 Task: Find connections with filter location Jamūī with filter topic #homeofficewith filter profile language English with filter current company VMLY&R with filter school Department of Management Sciences (PUMBA), Savitribai Phule Pune University with filter industry Broadcast Media Production and Distribution with filter service category Video Production with filter keywords title Barista
Action: Mouse moved to (478, 62)
Screenshot: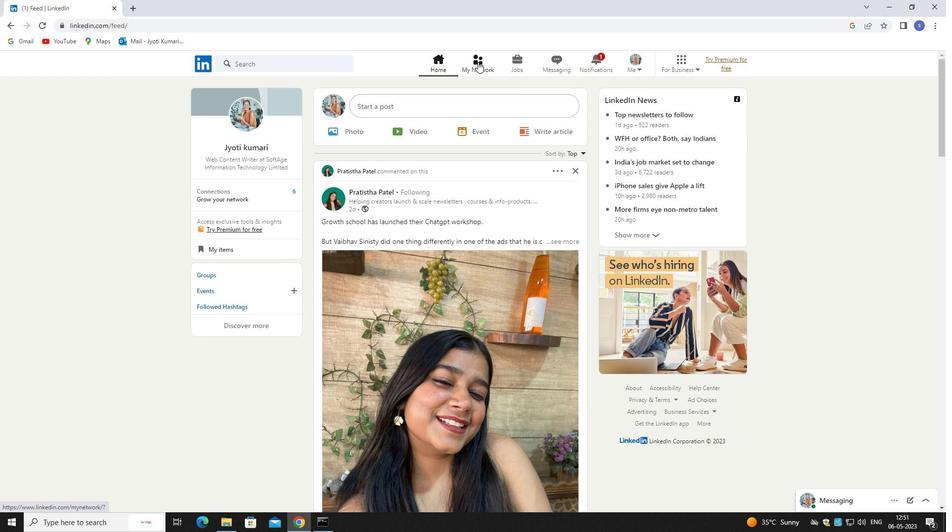 
Action: Mouse pressed left at (478, 62)
Screenshot: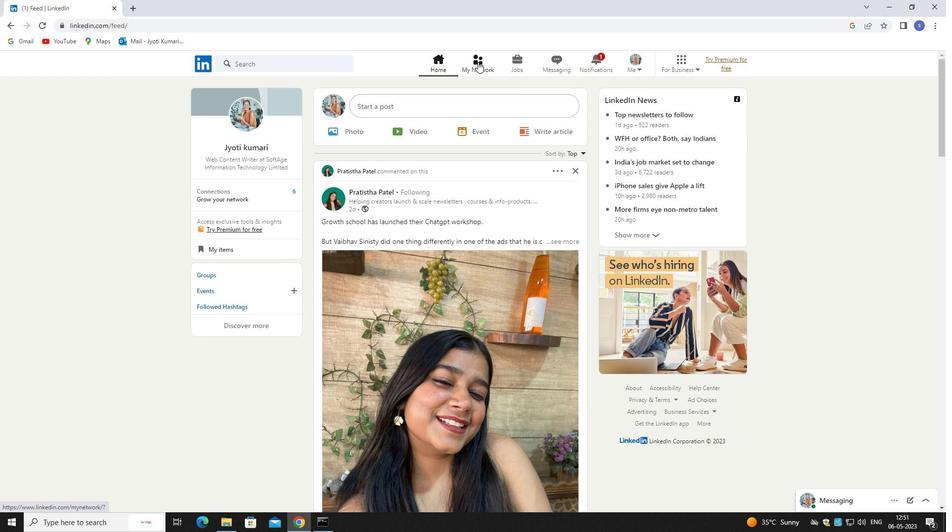 
Action: Mouse moved to (479, 61)
Screenshot: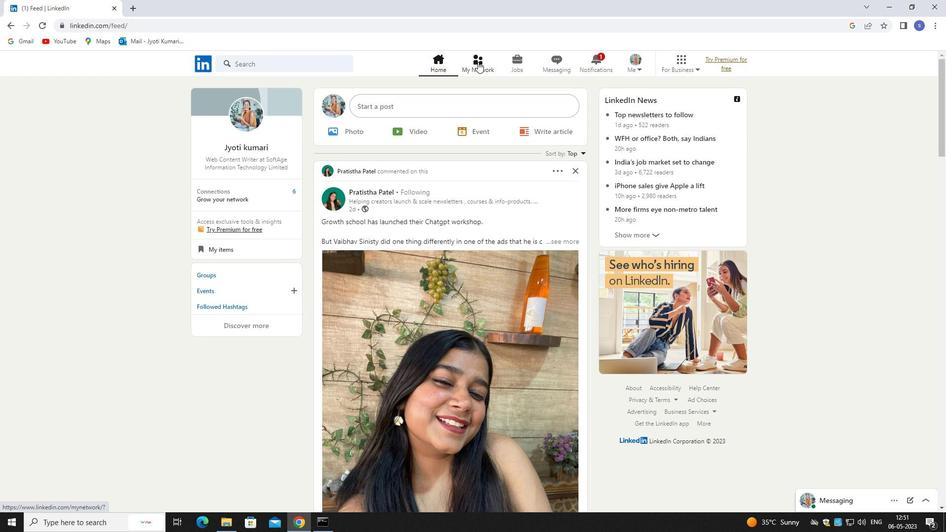 
Action: Mouse pressed left at (479, 61)
Screenshot: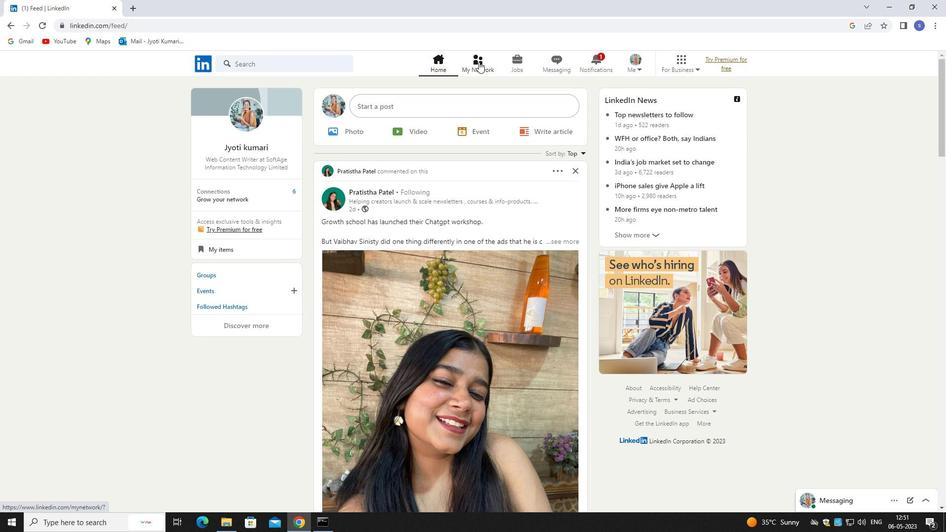 
Action: Mouse moved to (310, 111)
Screenshot: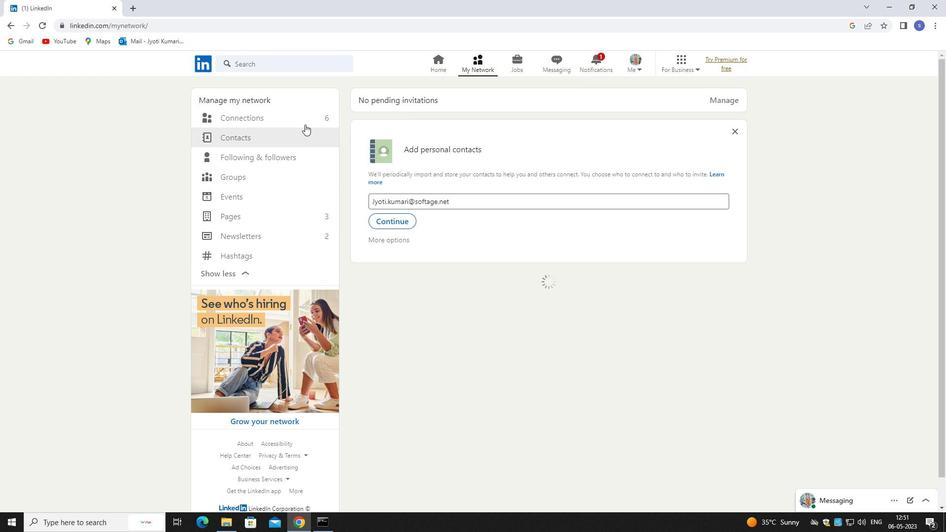 
Action: Mouse pressed left at (310, 111)
Screenshot: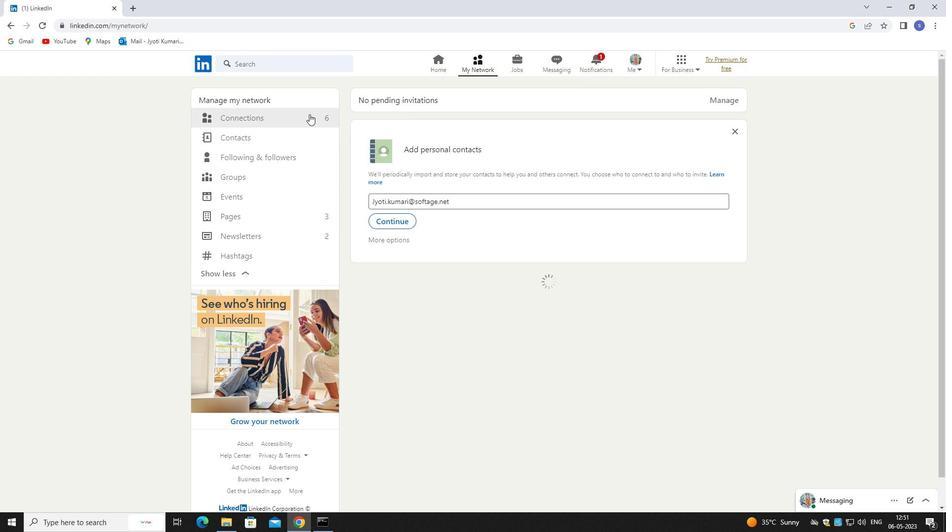 
Action: Mouse moved to (310, 111)
Screenshot: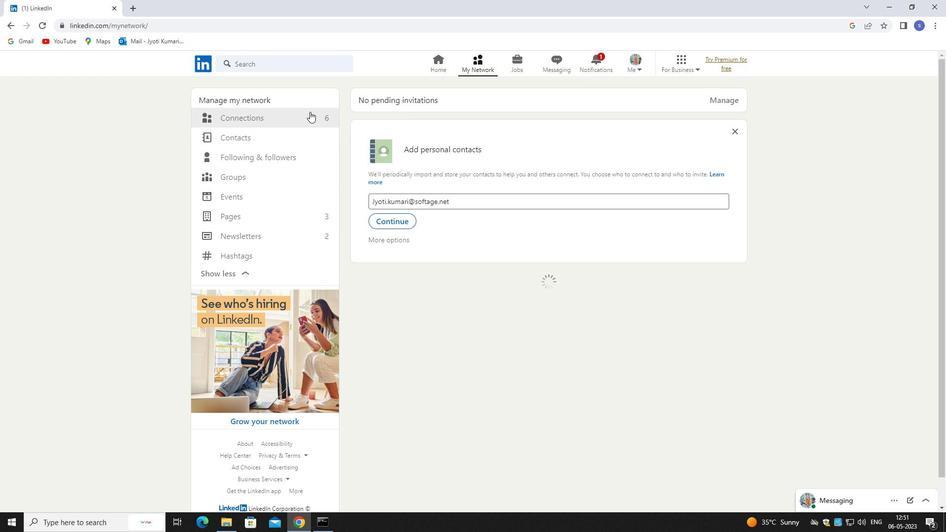 
Action: Mouse pressed left at (310, 111)
Screenshot: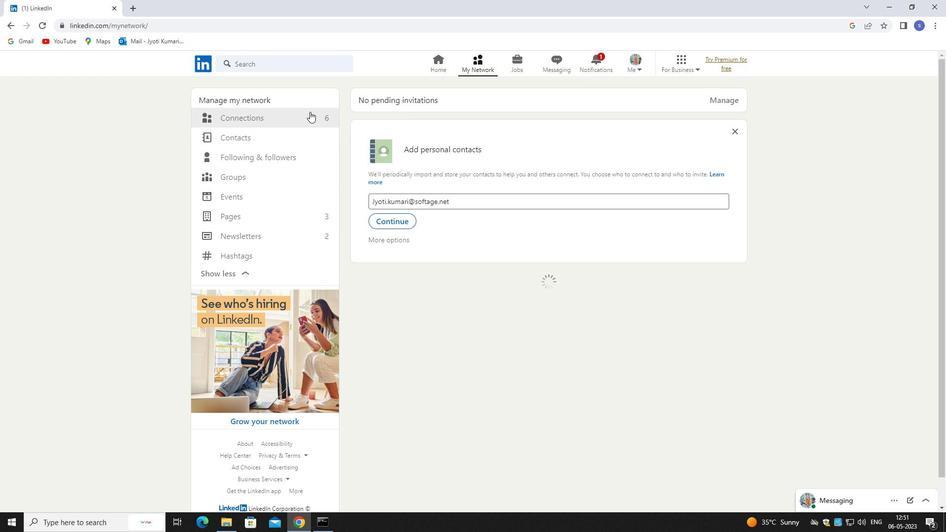 
Action: Mouse moved to (524, 118)
Screenshot: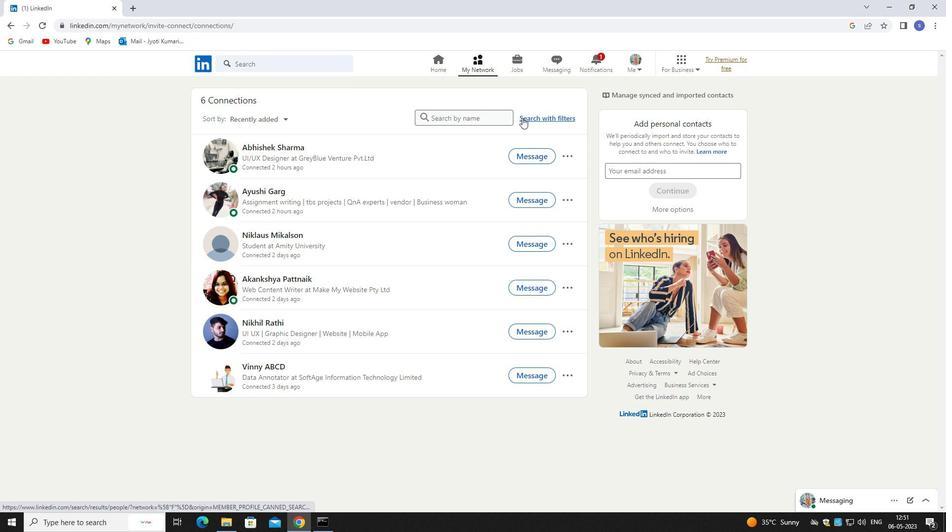 
Action: Mouse pressed left at (524, 118)
Screenshot: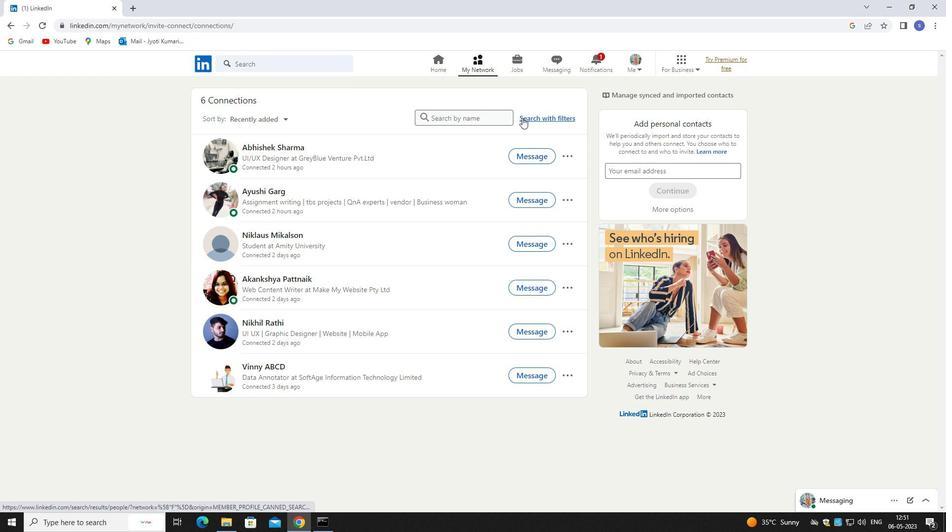 
Action: Mouse moved to (503, 90)
Screenshot: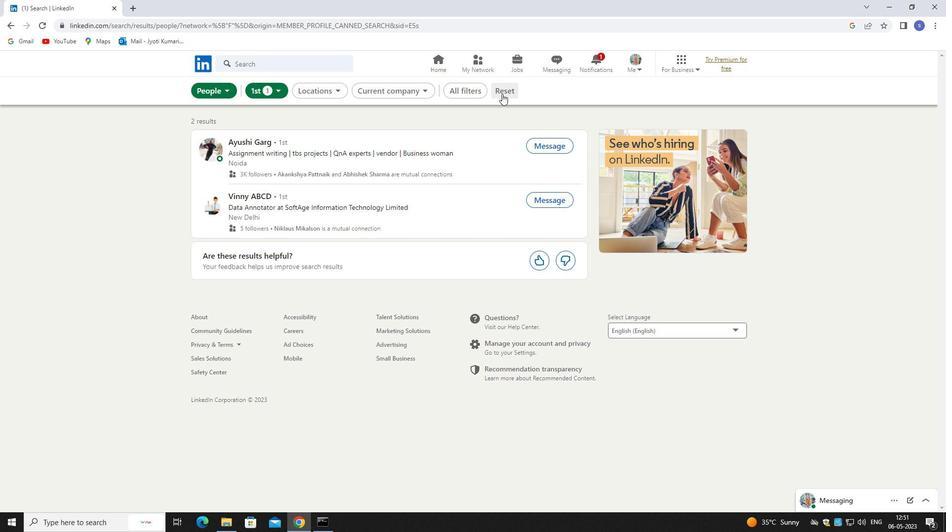 
Action: Mouse pressed left at (503, 90)
Screenshot: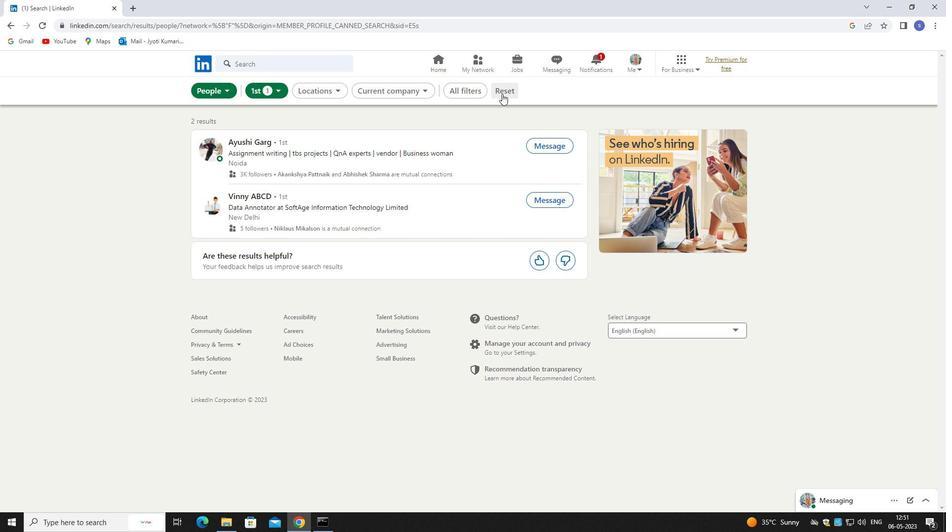 
Action: Mouse moved to (485, 92)
Screenshot: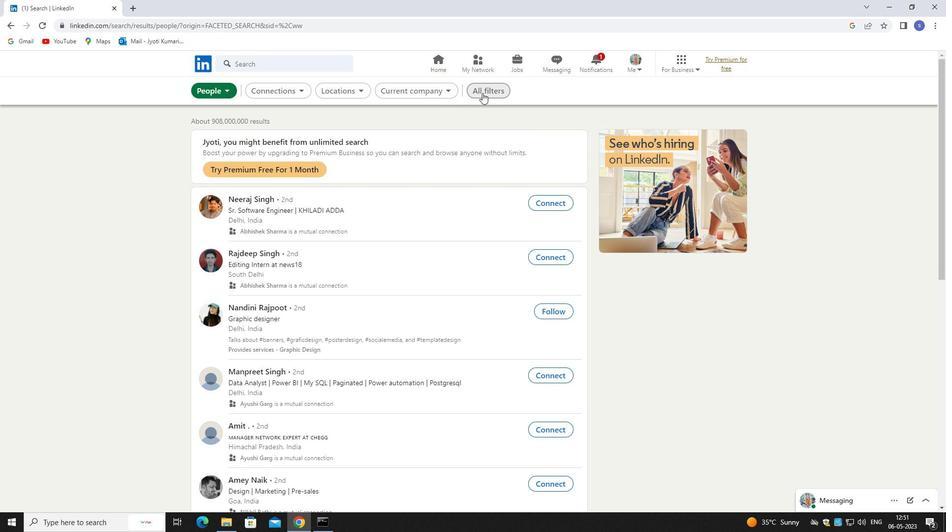 
Action: Mouse pressed left at (485, 92)
Screenshot: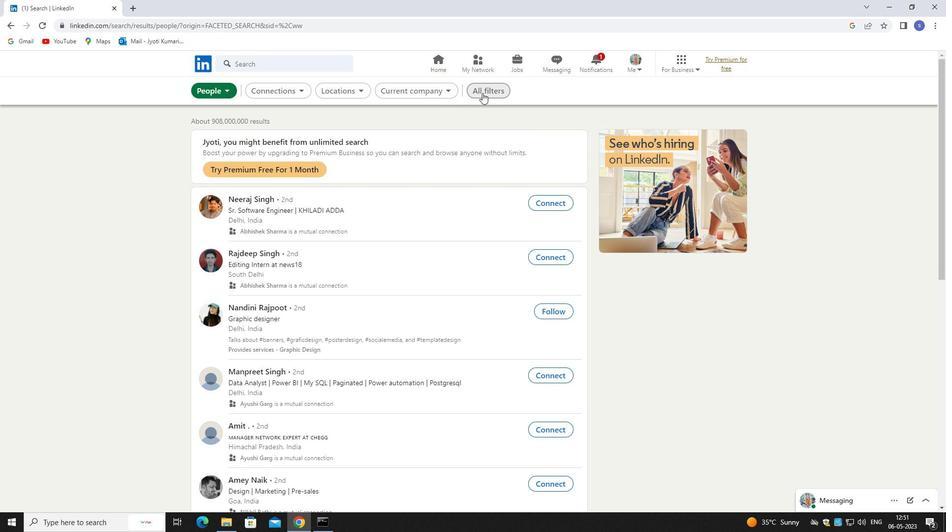 
Action: Mouse moved to (852, 383)
Screenshot: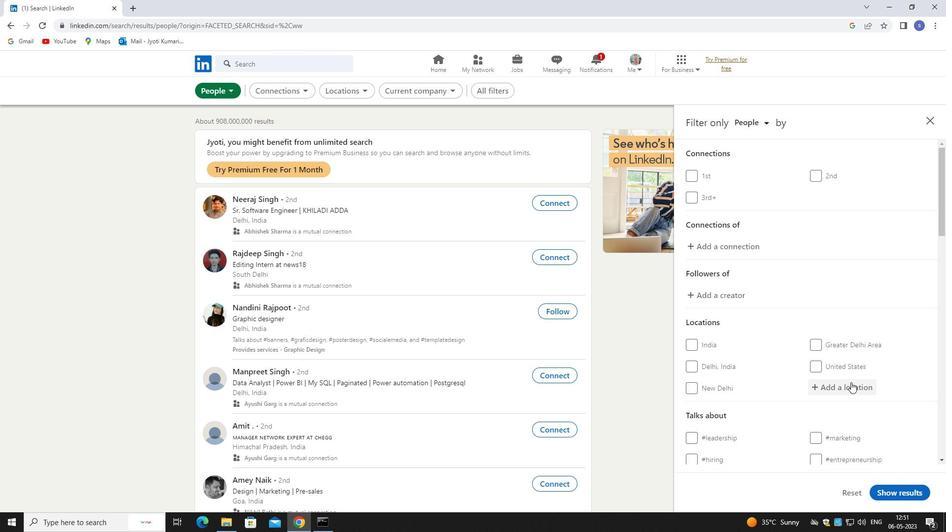 
Action: Mouse pressed left at (852, 383)
Screenshot: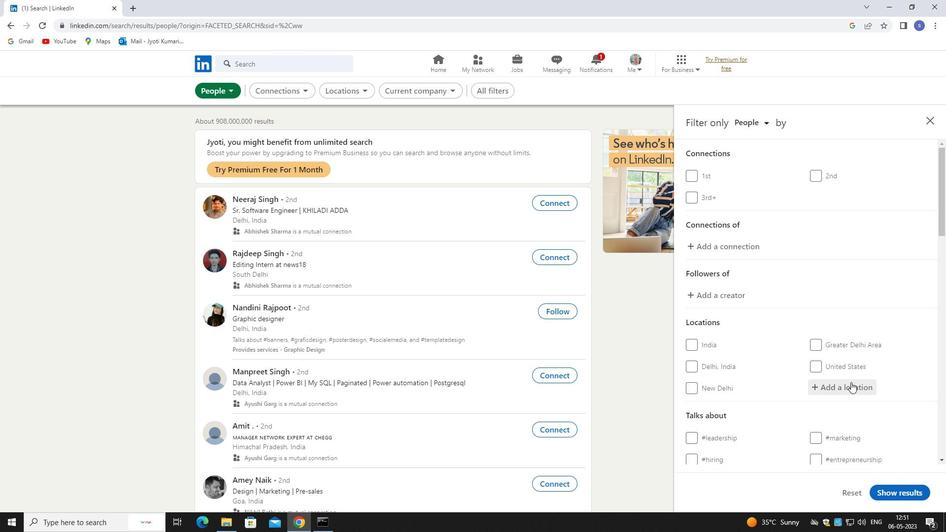 
Action: Mouse moved to (861, 388)
Screenshot: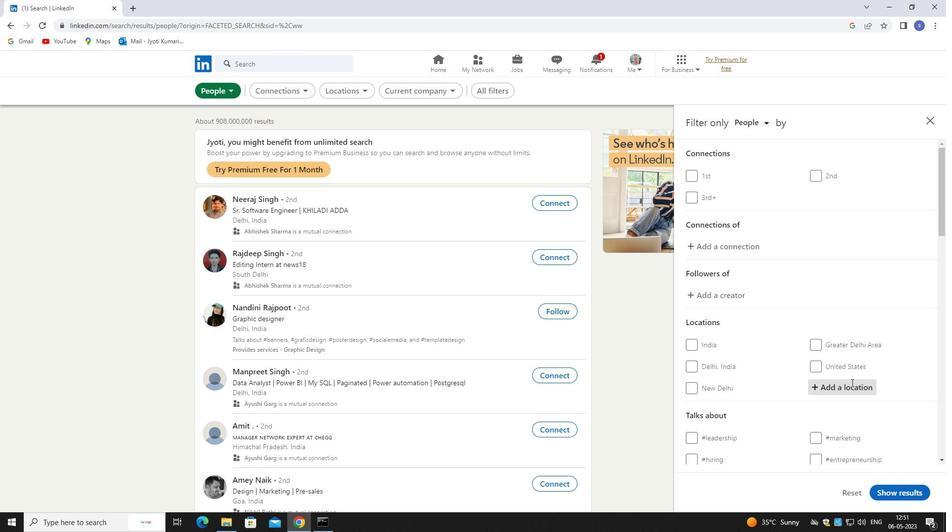
Action: Key pressed jammu
Screenshot: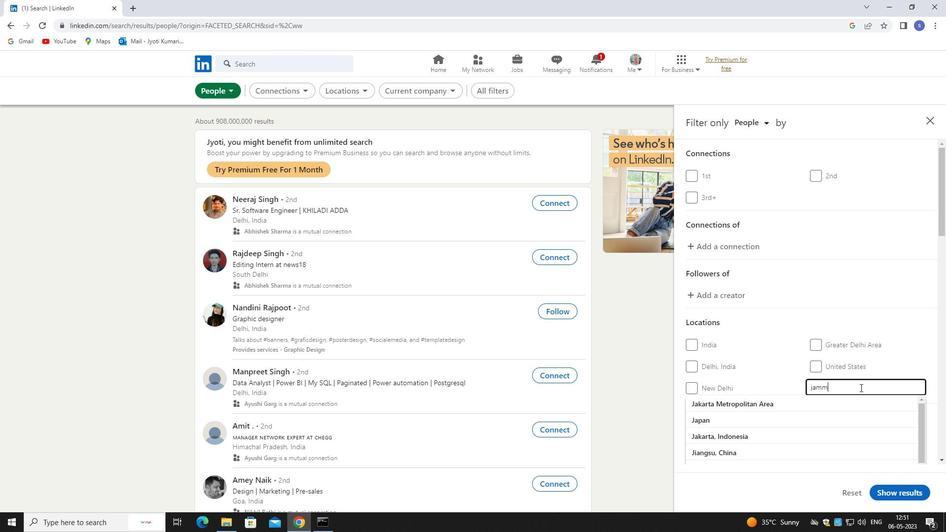 
Action: Mouse moved to (862, 411)
Screenshot: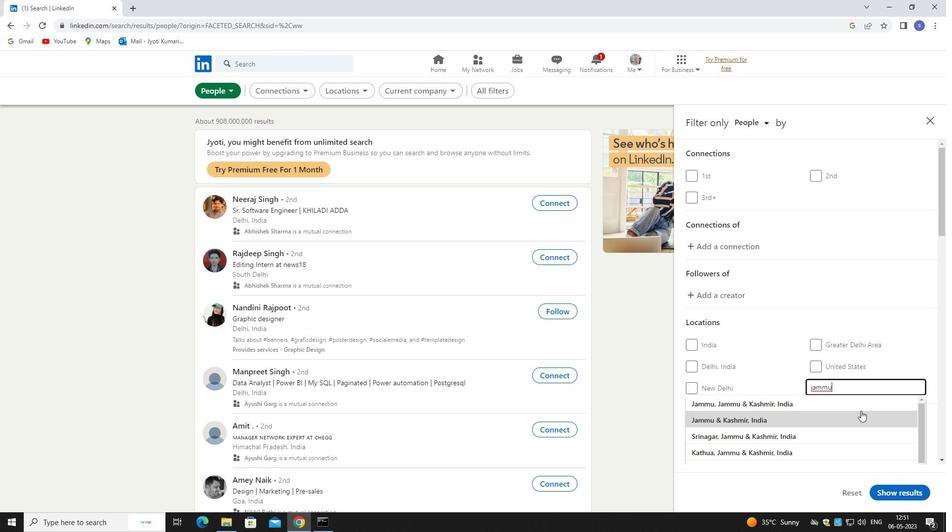 
Action: Key pressed <Key.backspace><Key.backspace>ui
Screenshot: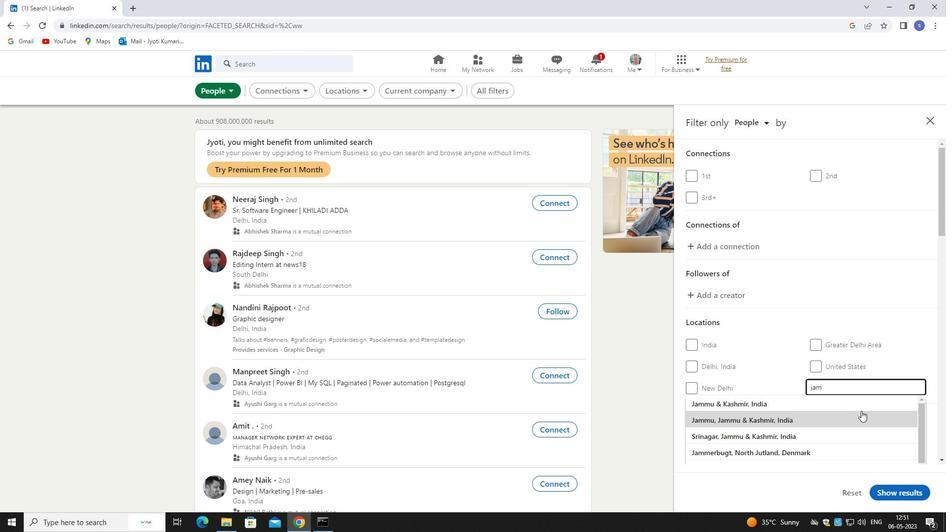 
Action: Mouse moved to (860, 404)
Screenshot: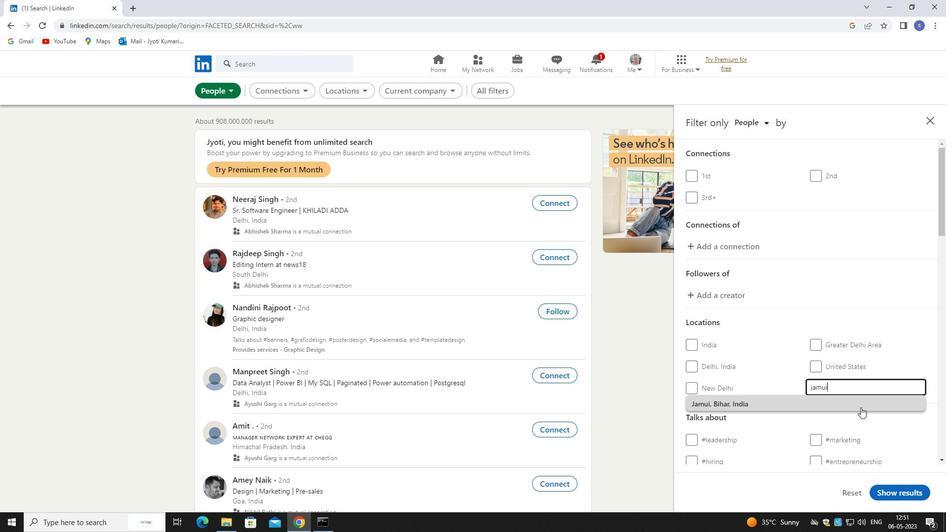 
Action: Mouse pressed left at (860, 404)
Screenshot: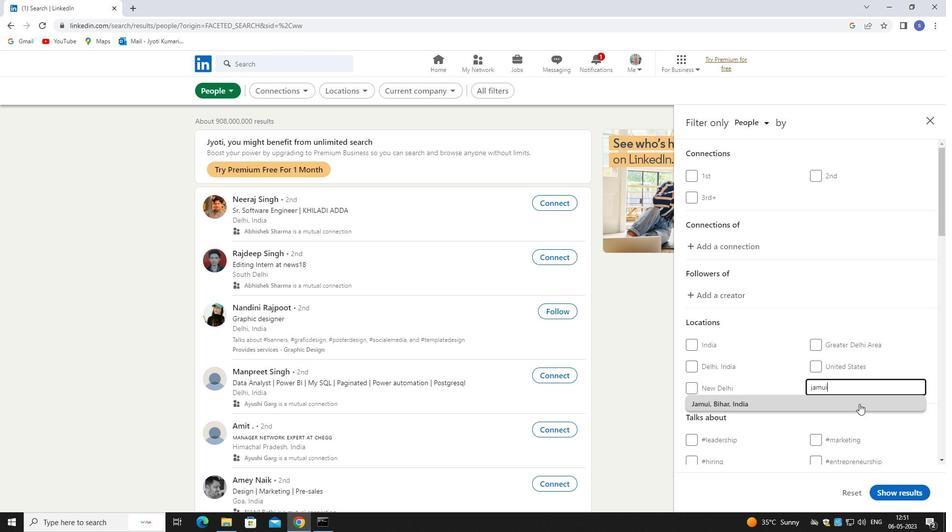 
Action: Mouse scrolled (860, 403) with delta (0, 0)
Screenshot: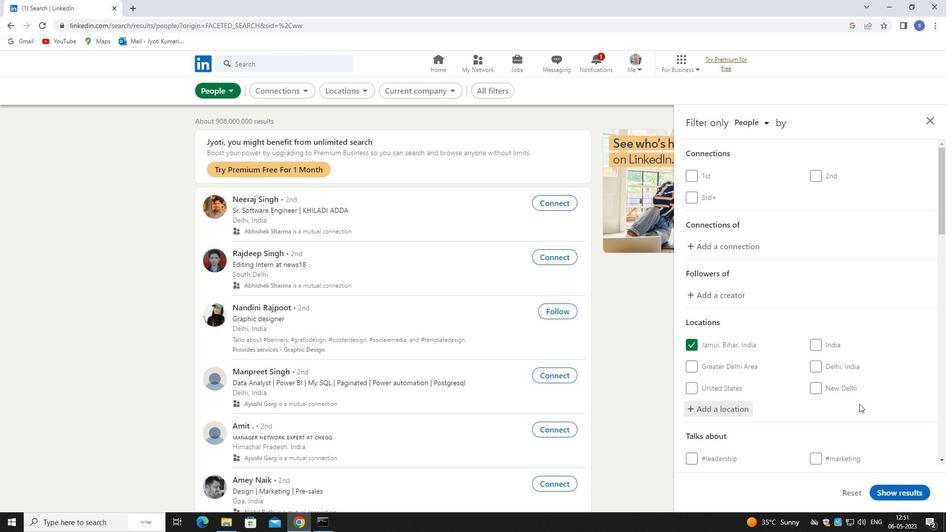 
Action: Mouse scrolled (860, 403) with delta (0, 0)
Screenshot: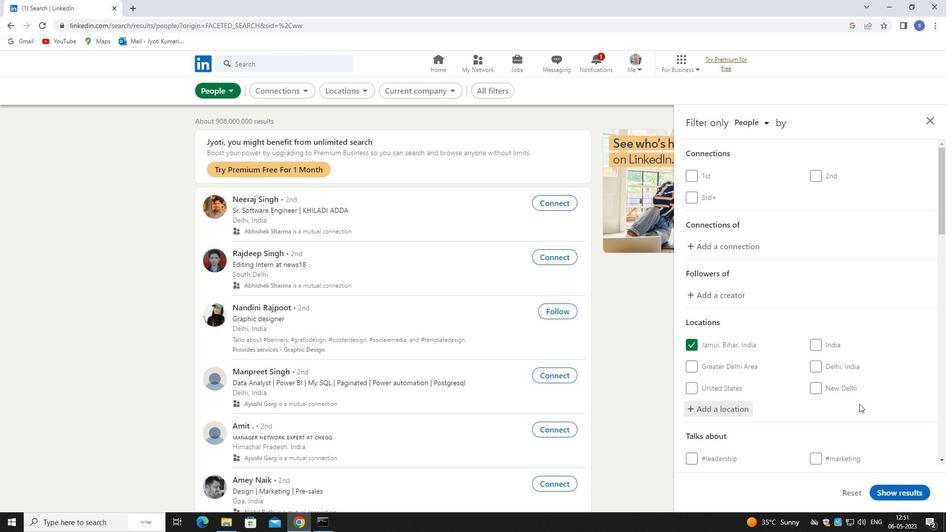 
Action: Mouse moved to (859, 403)
Screenshot: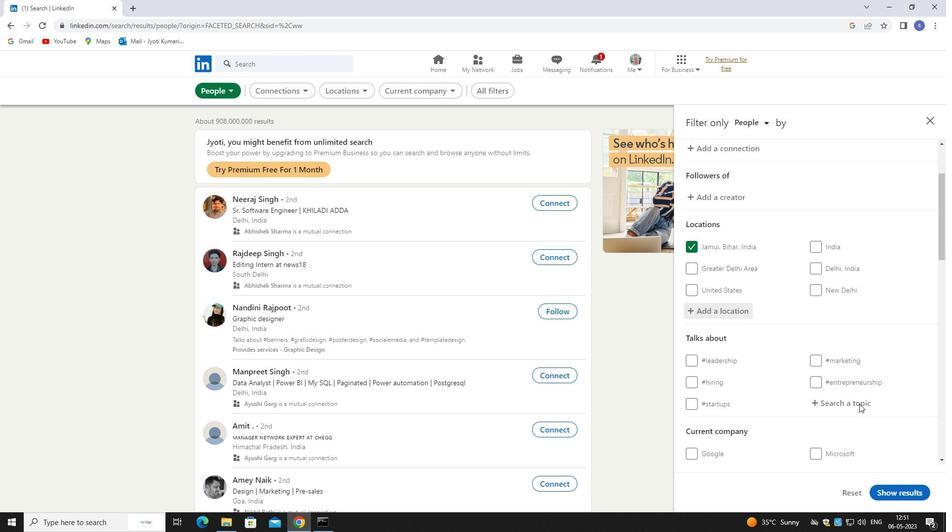 
Action: Mouse pressed left at (859, 403)
Screenshot: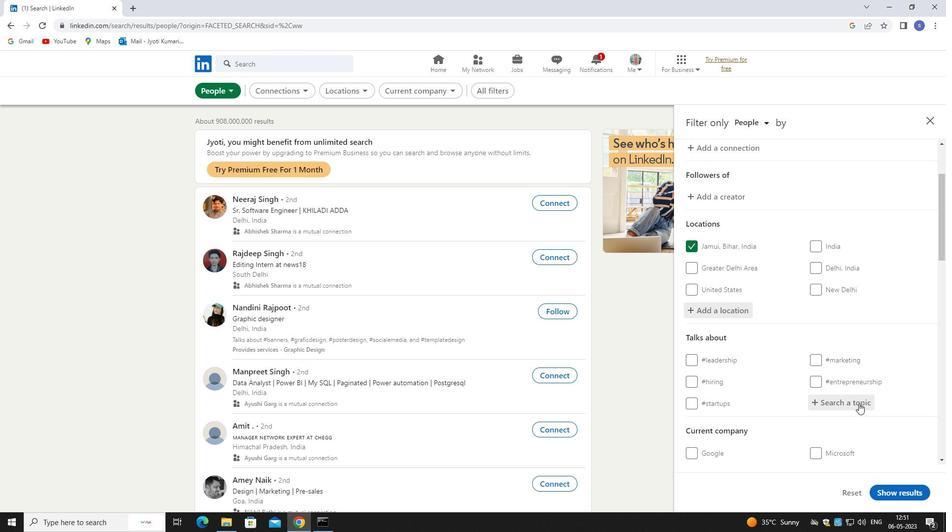 
Action: Key pressed homeoff
Screenshot: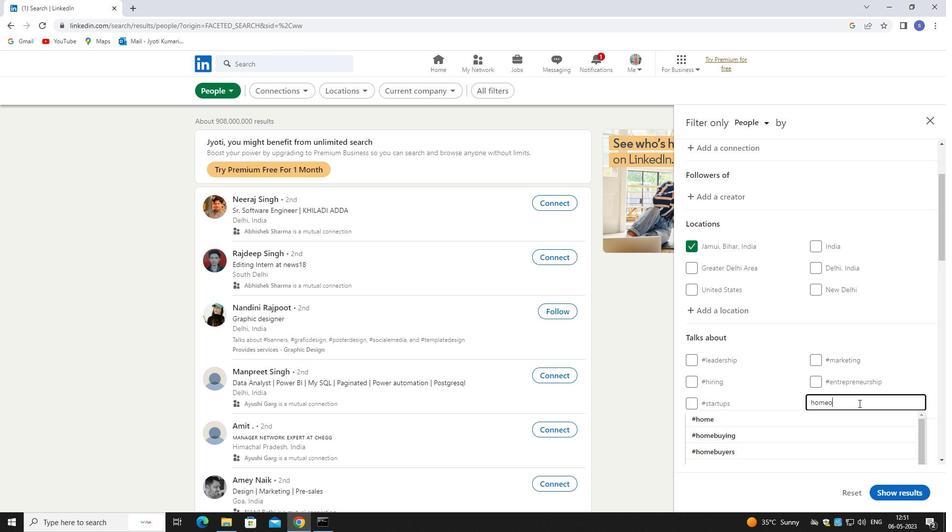 
Action: Mouse moved to (854, 418)
Screenshot: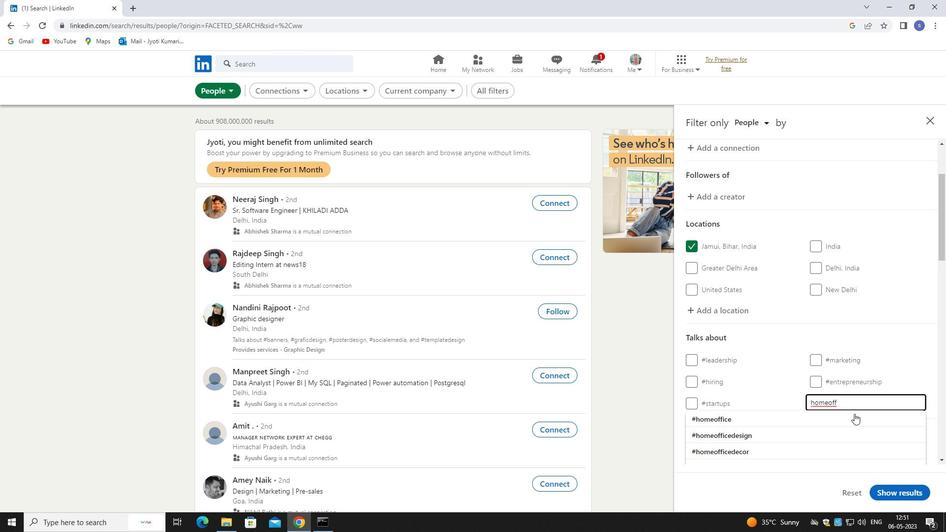
Action: Mouse pressed left at (854, 418)
Screenshot: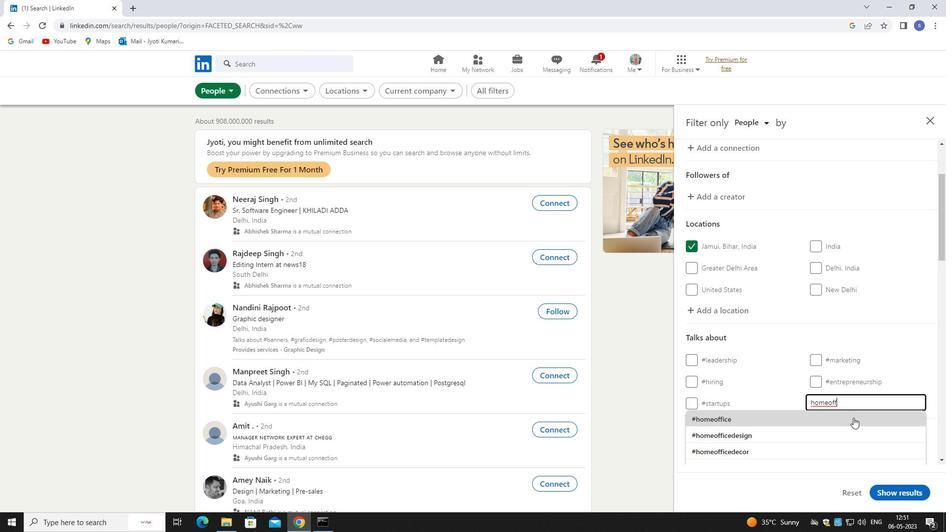 
Action: Mouse moved to (854, 418)
Screenshot: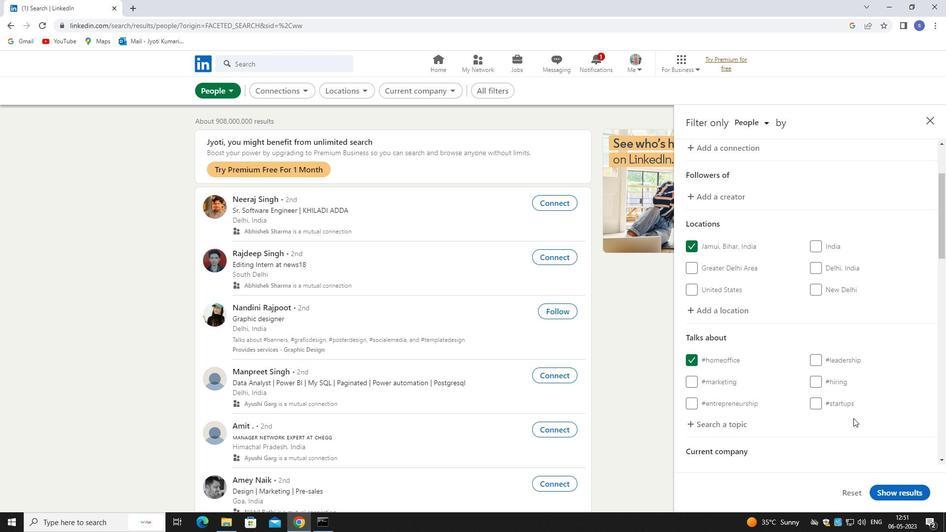 
Action: Mouse scrolled (854, 417) with delta (0, 0)
Screenshot: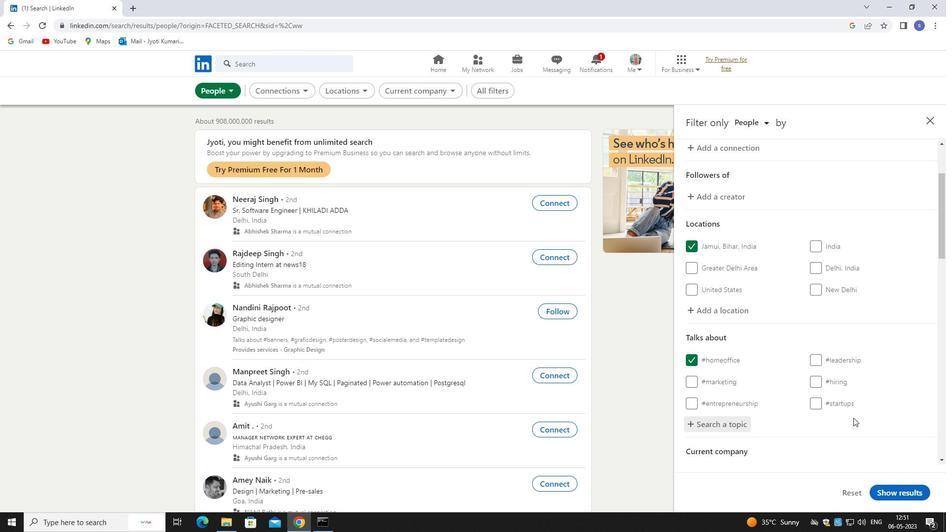 
Action: Mouse scrolled (854, 417) with delta (0, 0)
Screenshot: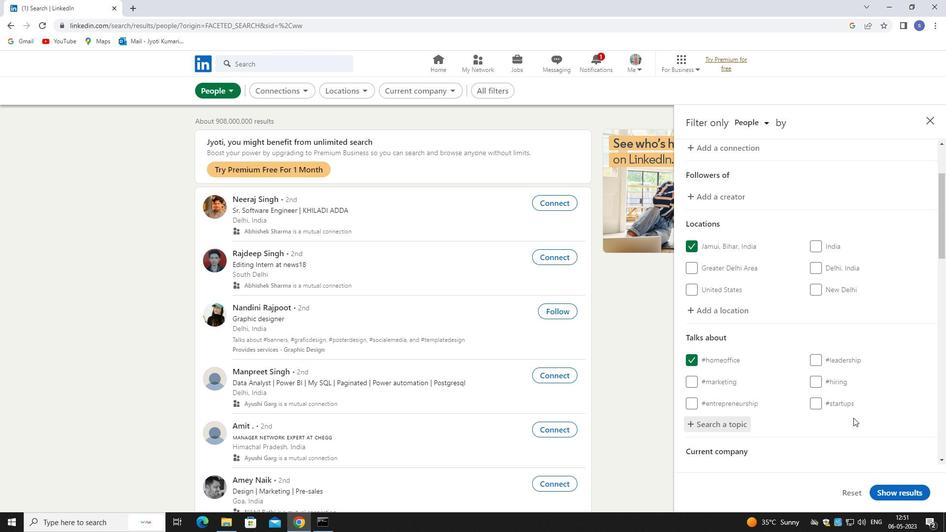
Action: Mouse scrolled (854, 417) with delta (0, 0)
Screenshot: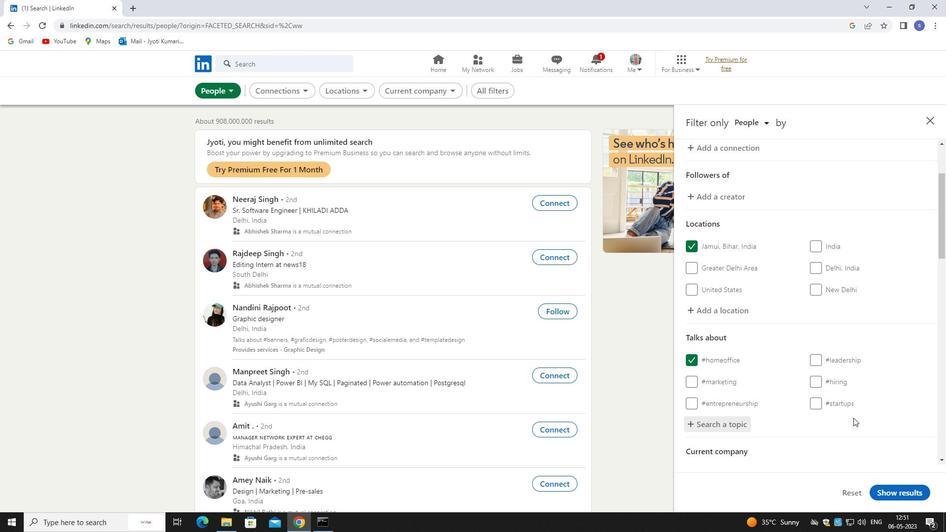
Action: Mouse moved to (845, 367)
Screenshot: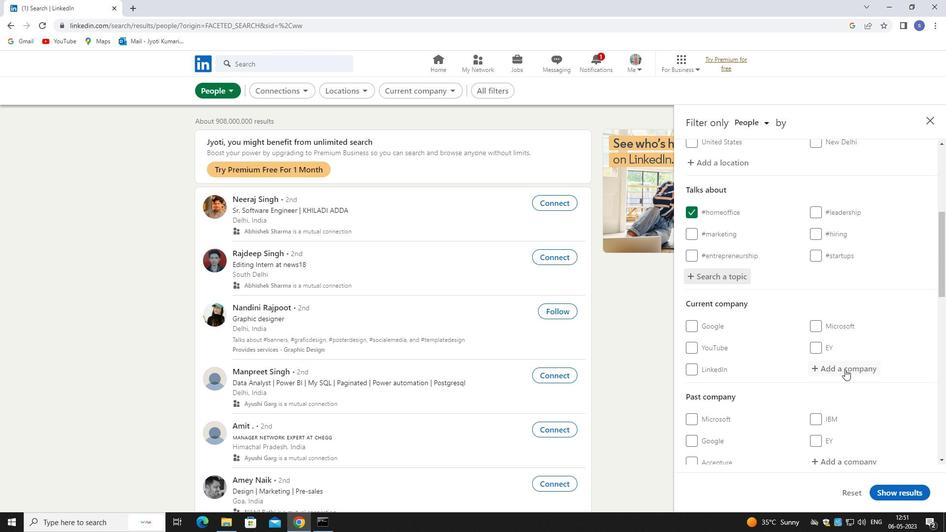 
Action: Mouse pressed left at (845, 367)
Screenshot: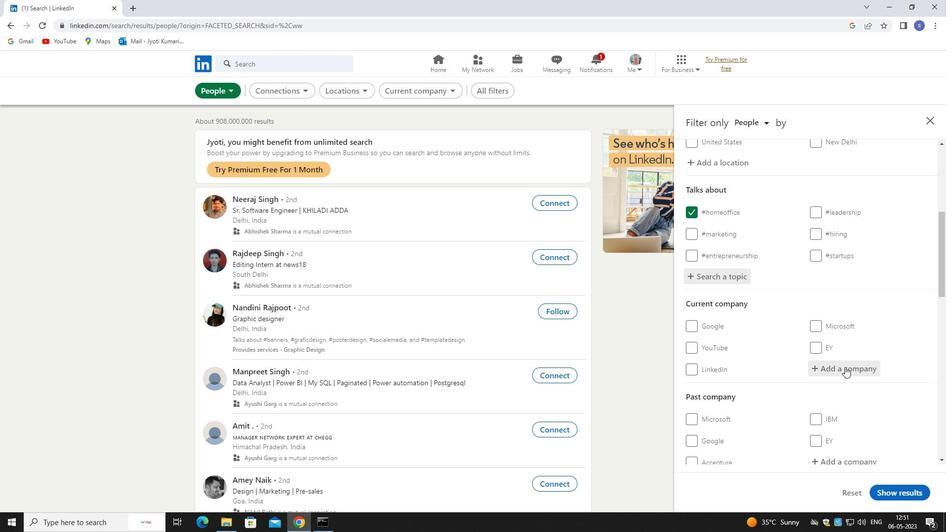 
Action: Key pressed vmly
Screenshot: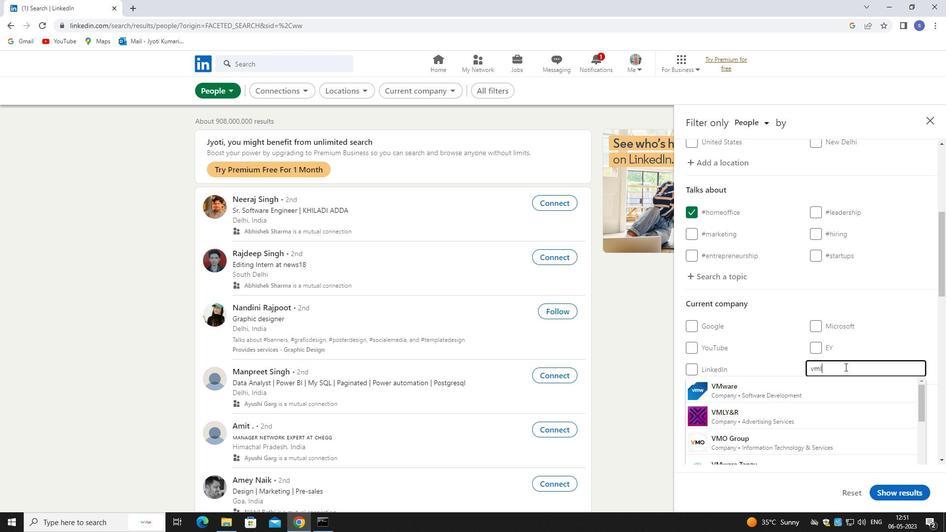 
Action: Mouse moved to (842, 388)
Screenshot: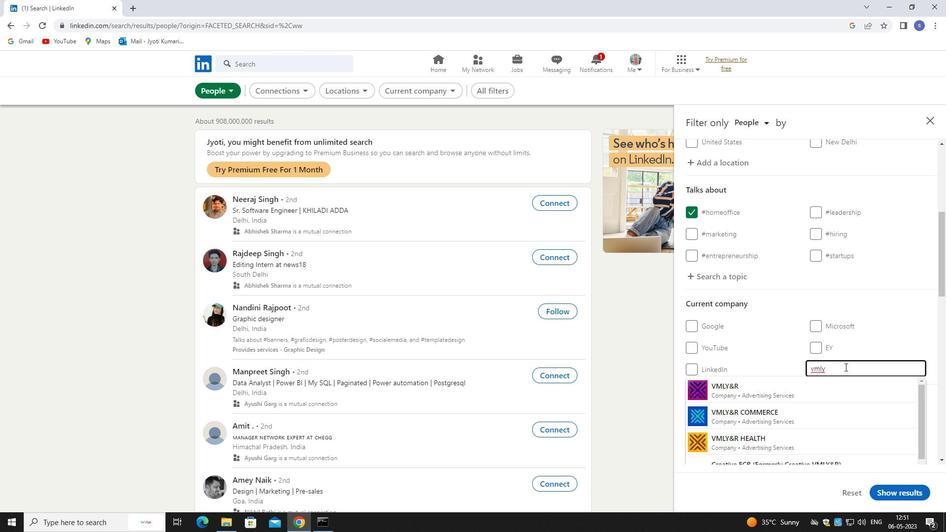 
Action: Mouse pressed left at (842, 388)
Screenshot: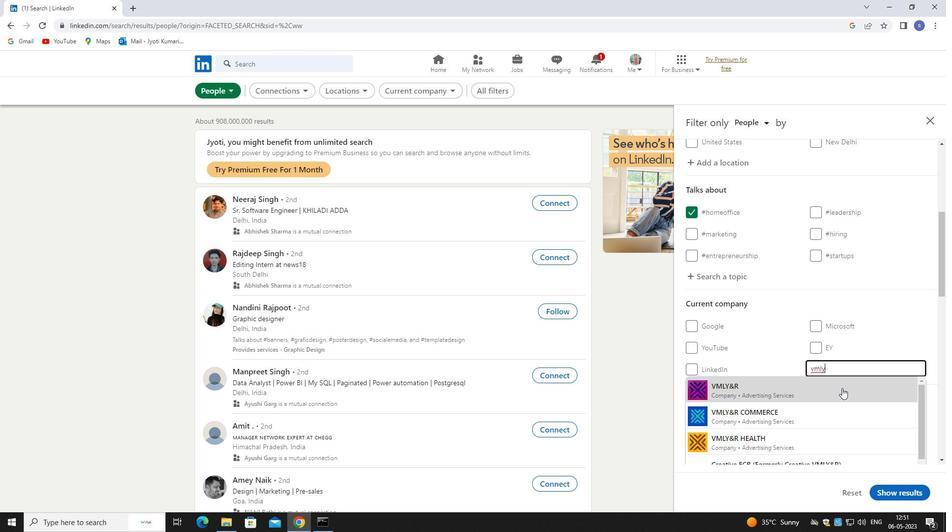 
Action: Mouse moved to (842, 388)
Screenshot: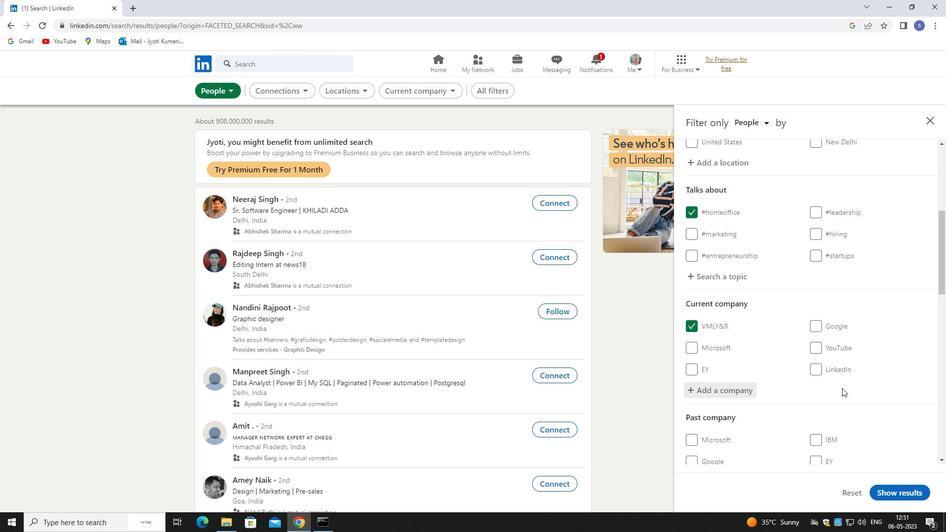 
Action: Mouse scrolled (842, 387) with delta (0, 0)
Screenshot: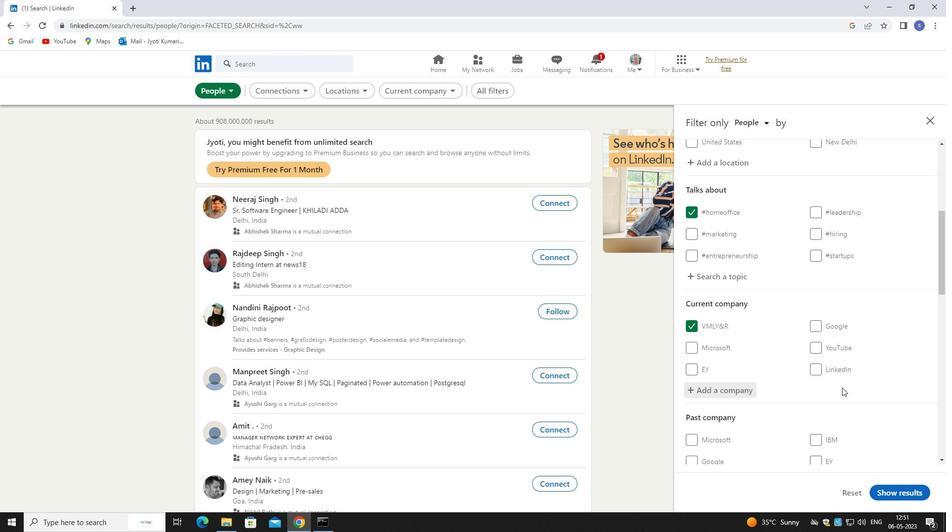 
Action: Mouse scrolled (842, 387) with delta (0, 0)
Screenshot: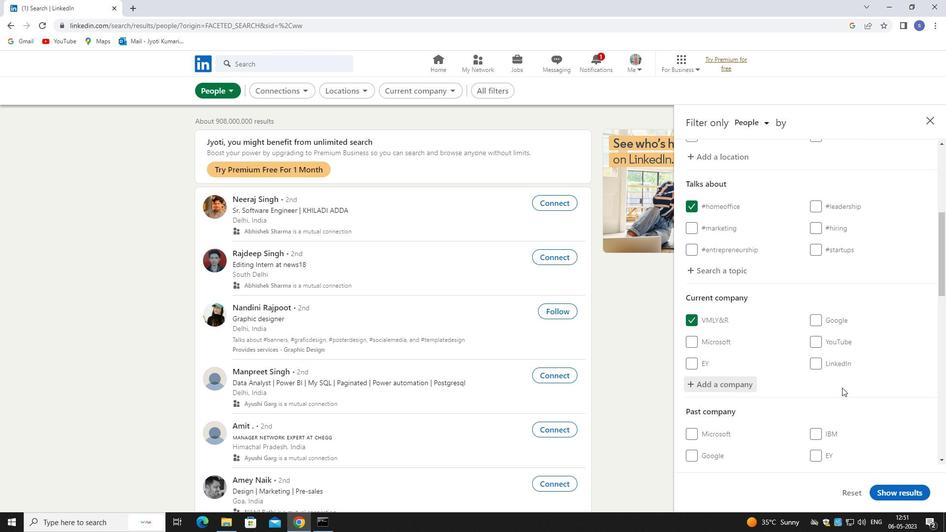 
Action: Mouse scrolled (842, 387) with delta (0, 0)
Screenshot: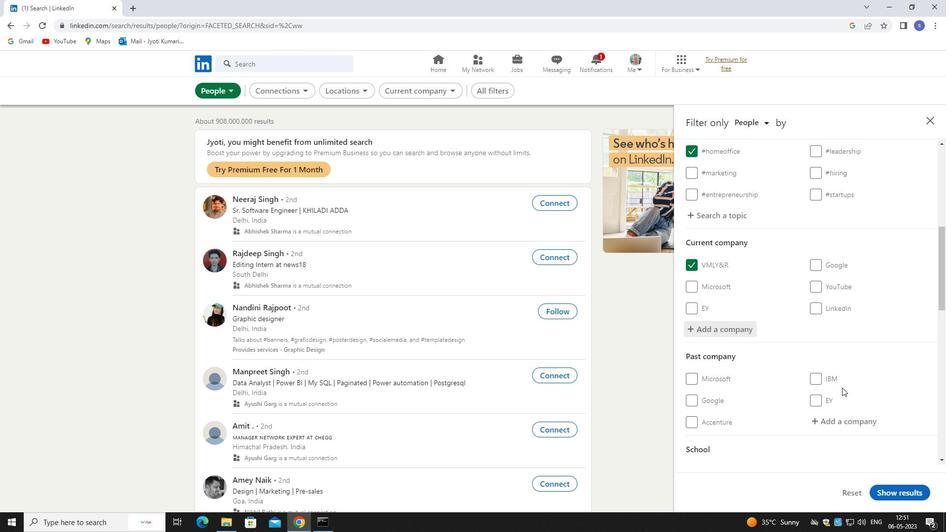 
Action: Mouse moved to (855, 419)
Screenshot: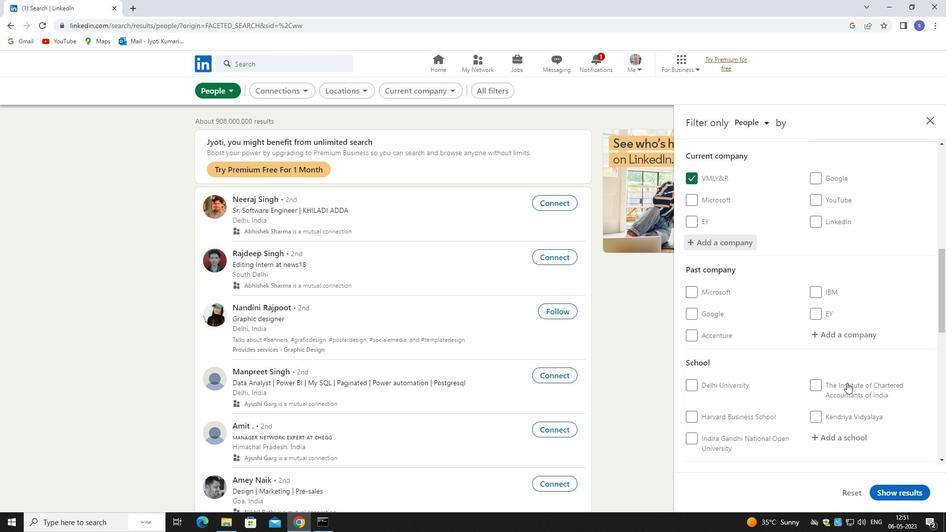 
Action: Mouse scrolled (855, 419) with delta (0, 0)
Screenshot: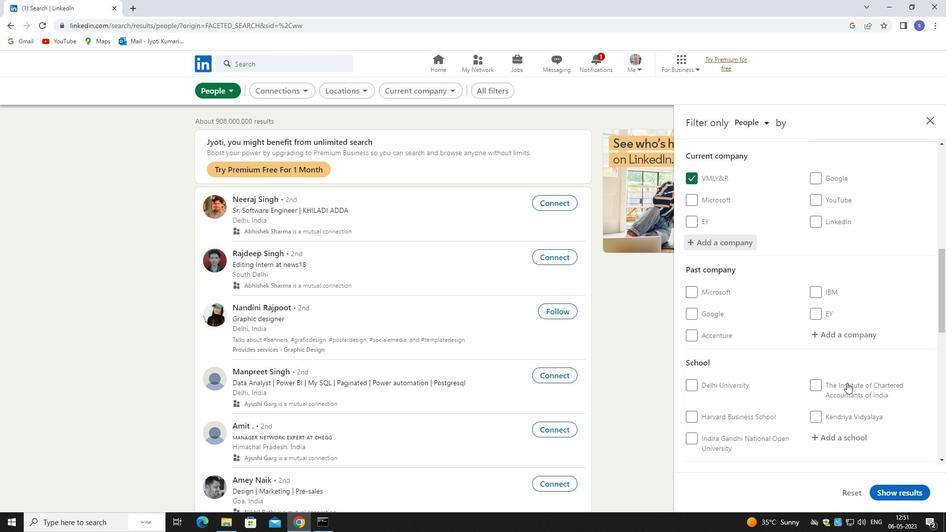 
Action: Mouse moved to (845, 390)
Screenshot: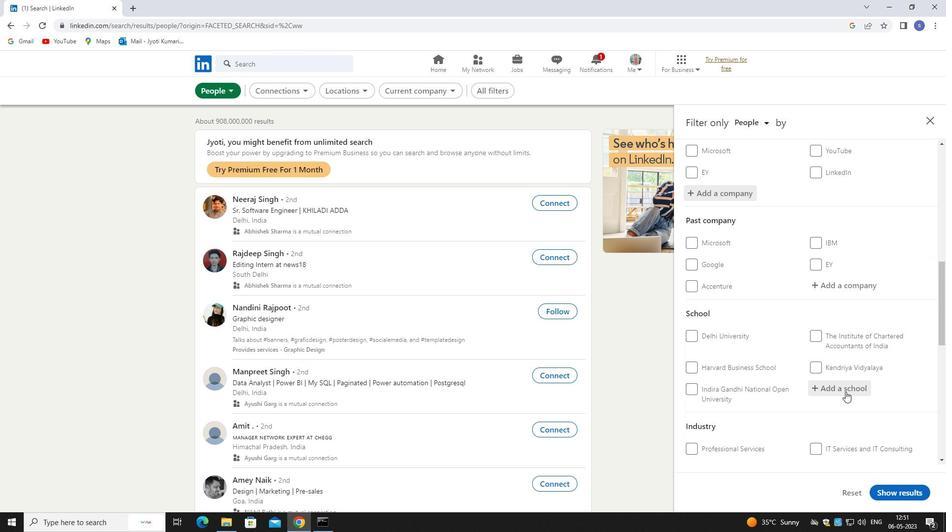 
Action: Mouse pressed left at (845, 390)
Screenshot: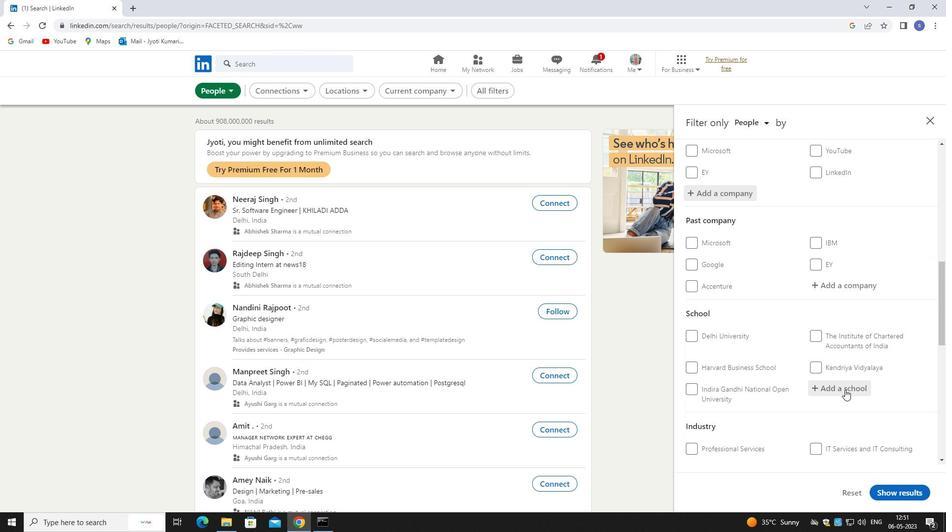 
Action: Mouse moved to (842, 390)
Screenshot: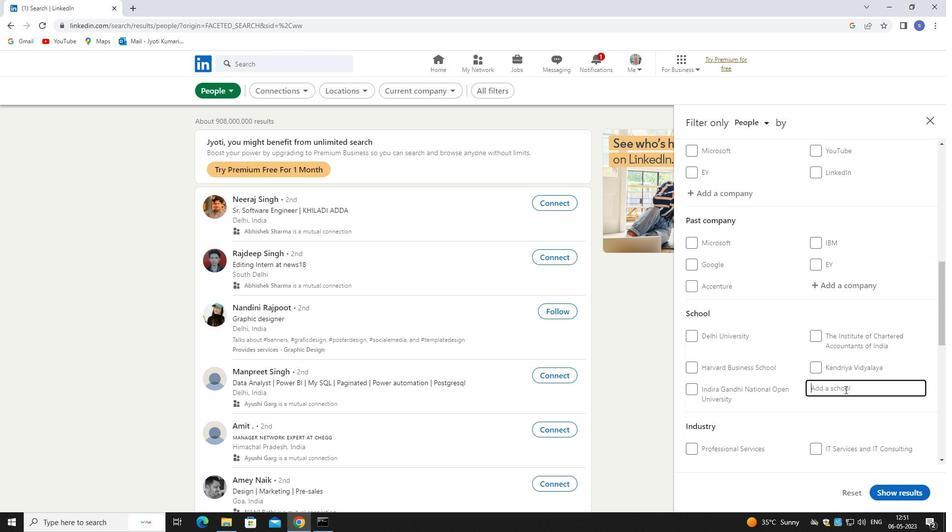 
Action: Key pressed department
Screenshot: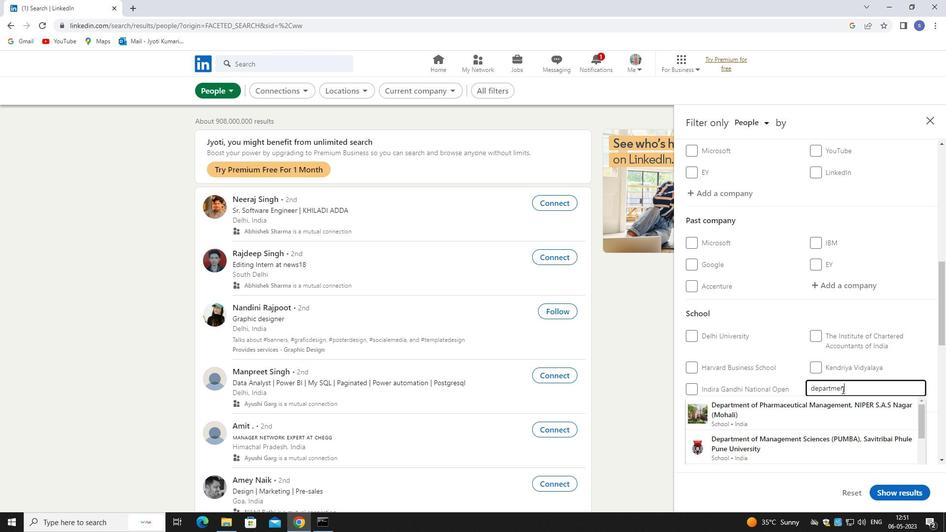 
Action: Mouse moved to (844, 435)
Screenshot: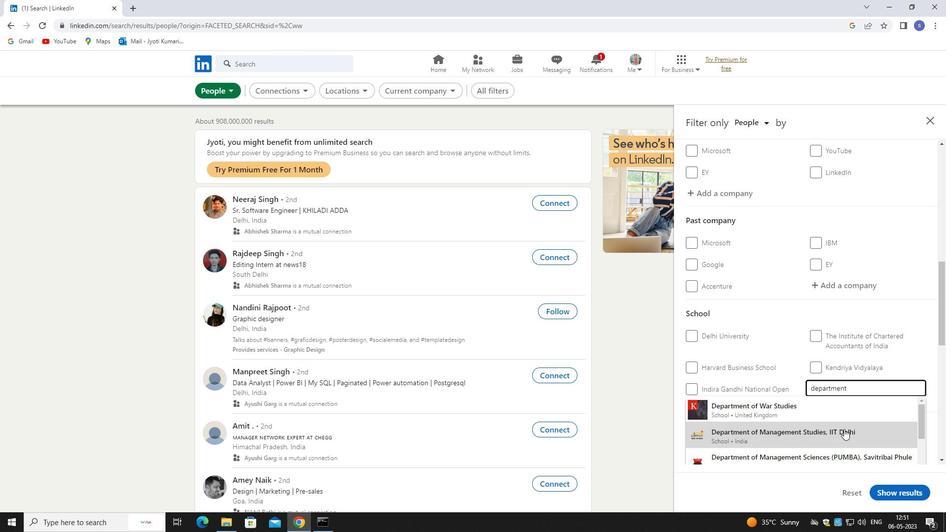 
Action: Mouse pressed left at (844, 435)
Screenshot: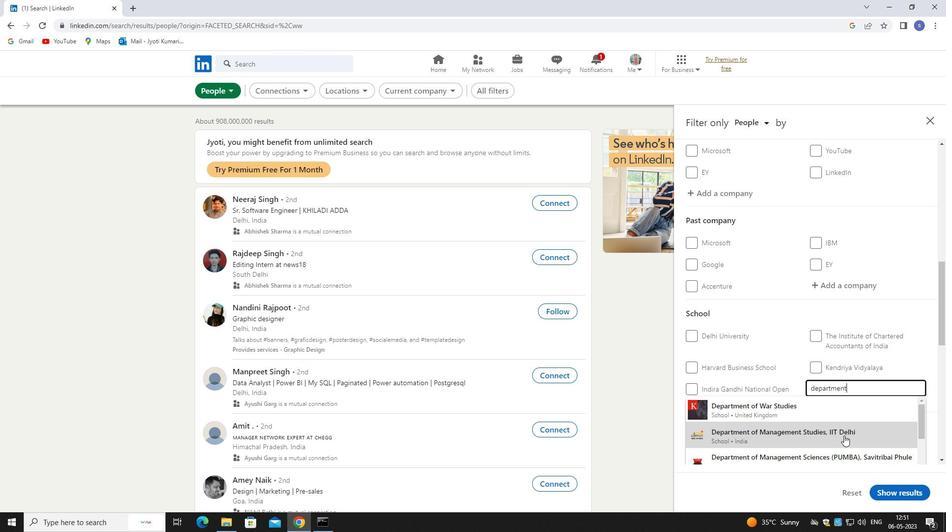 
Action: Mouse scrolled (844, 435) with delta (0, 0)
Screenshot: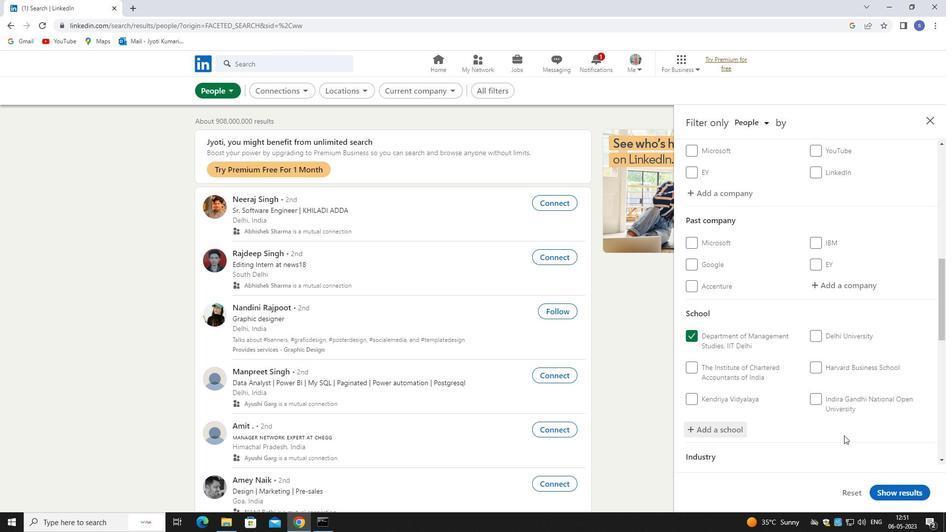 
Action: Mouse scrolled (844, 435) with delta (0, 0)
Screenshot: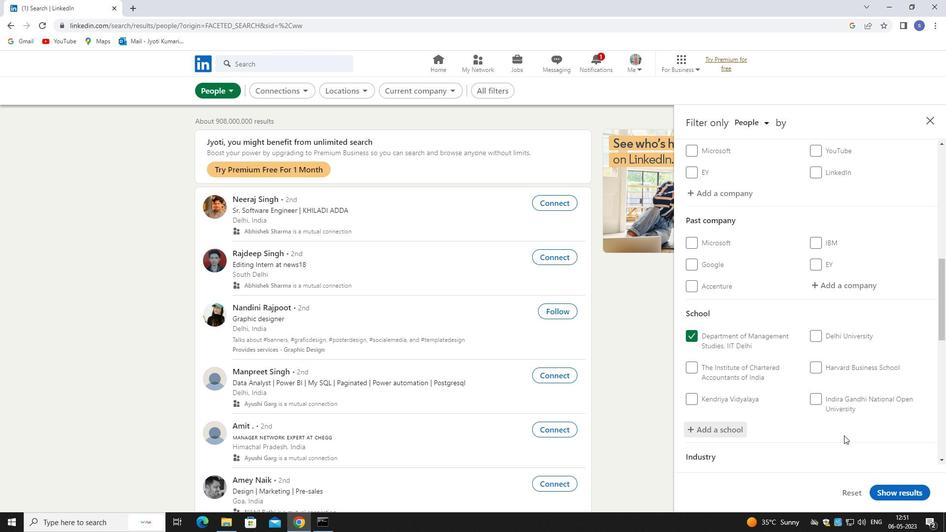 
Action: Mouse scrolled (844, 435) with delta (0, 0)
Screenshot: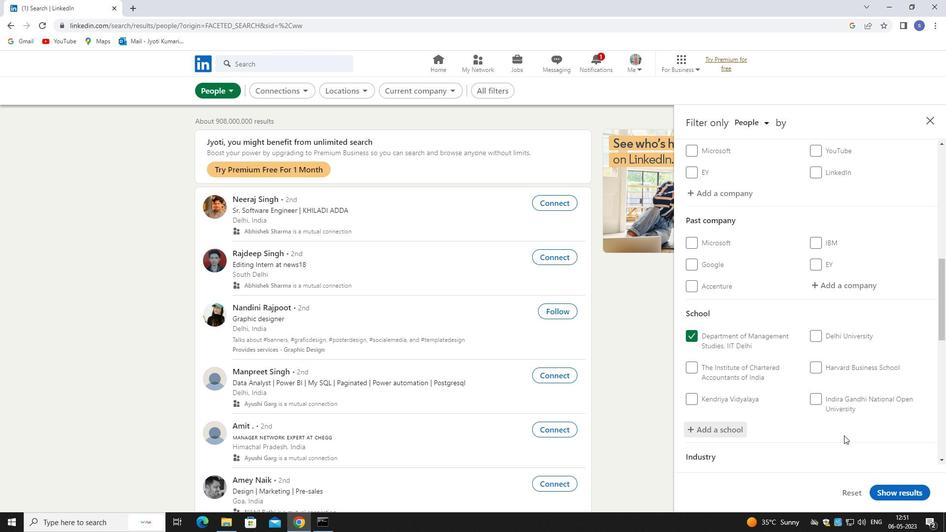 
Action: Mouse moved to (835, 384)
Screenshot: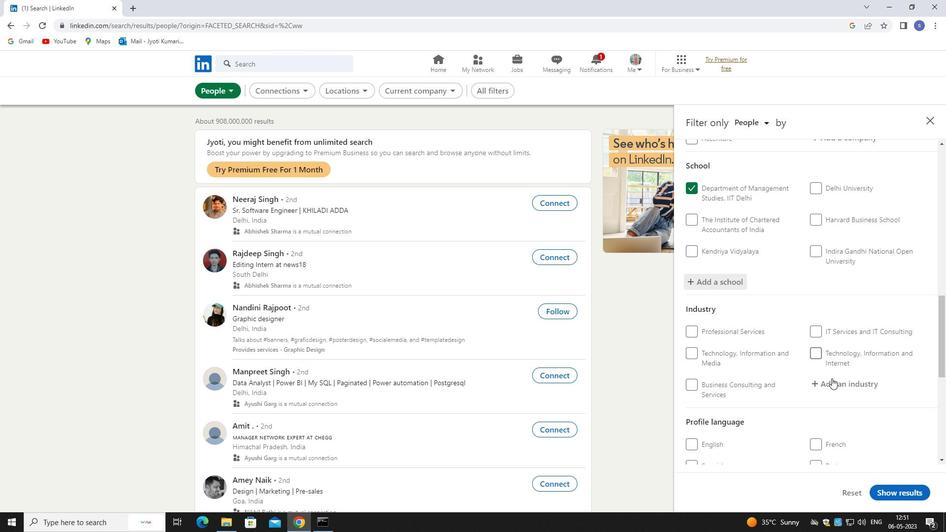 
Action: Mouse pressed left at (835, 384)
Screenshot: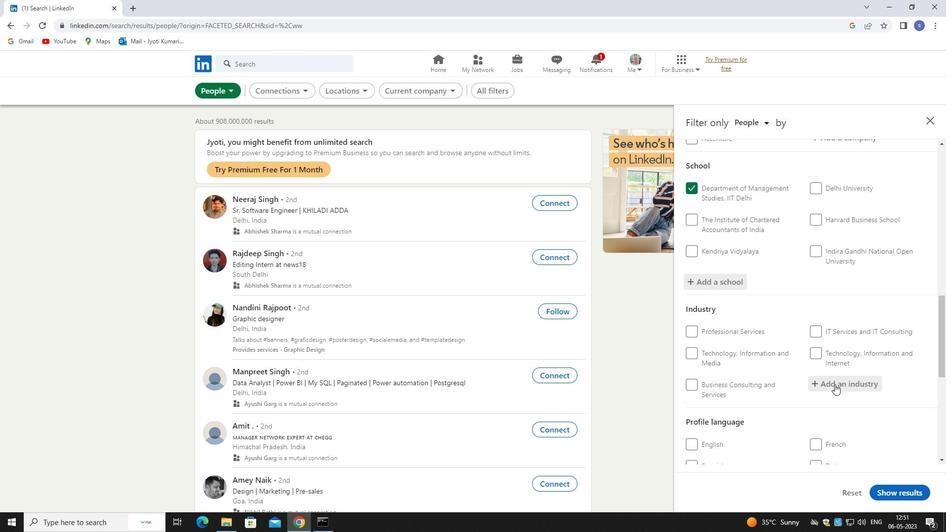 
Action: Key pressed broad
Screenshot: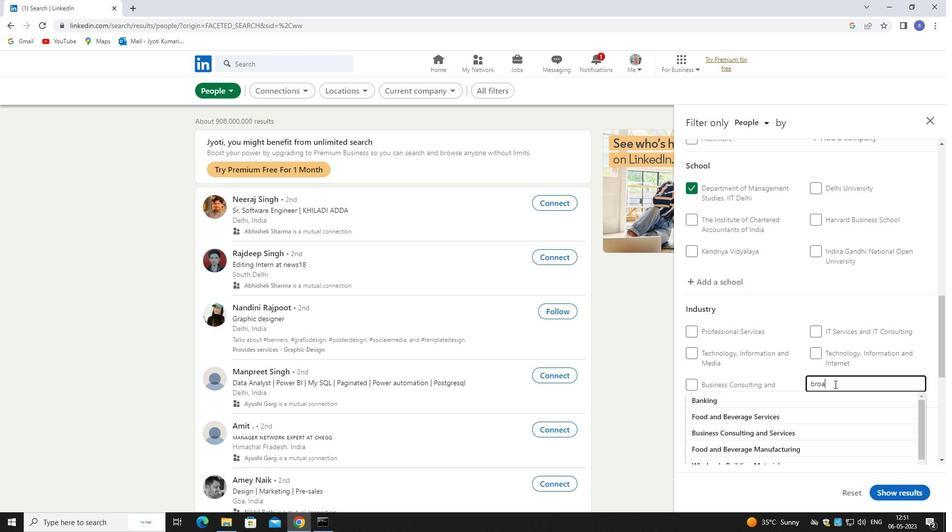 
Action: Mouse moved to (844, 401)
Screenshot: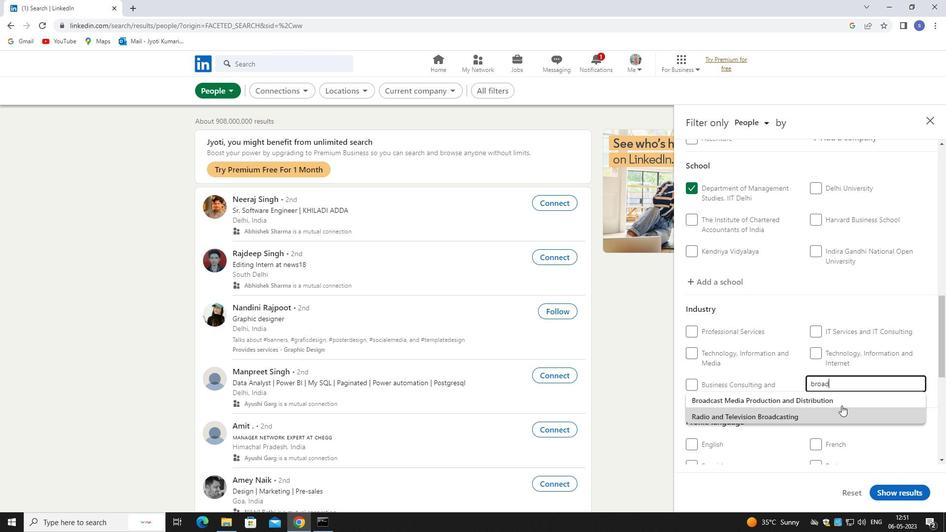 
Action: Mouse pressed left at (844, 401)
Screenshot: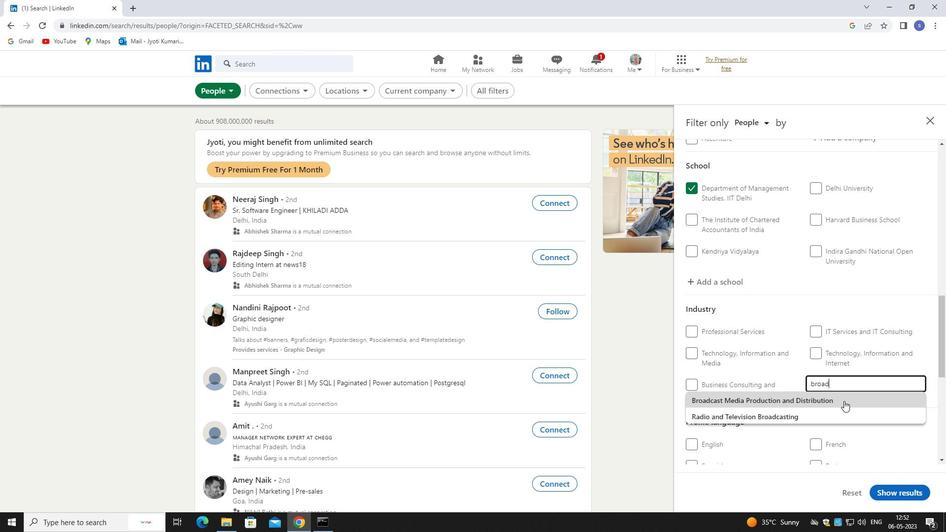 
Action: Mouse moved to (844, 400)
Screenshot: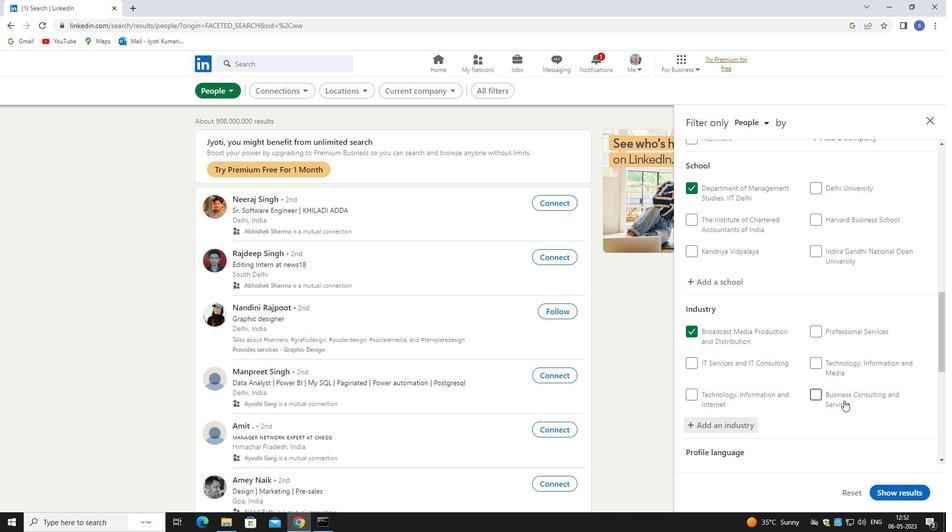 
Action: Mouse scrolled (844, 400) with delta (0, 0)
Screenshot: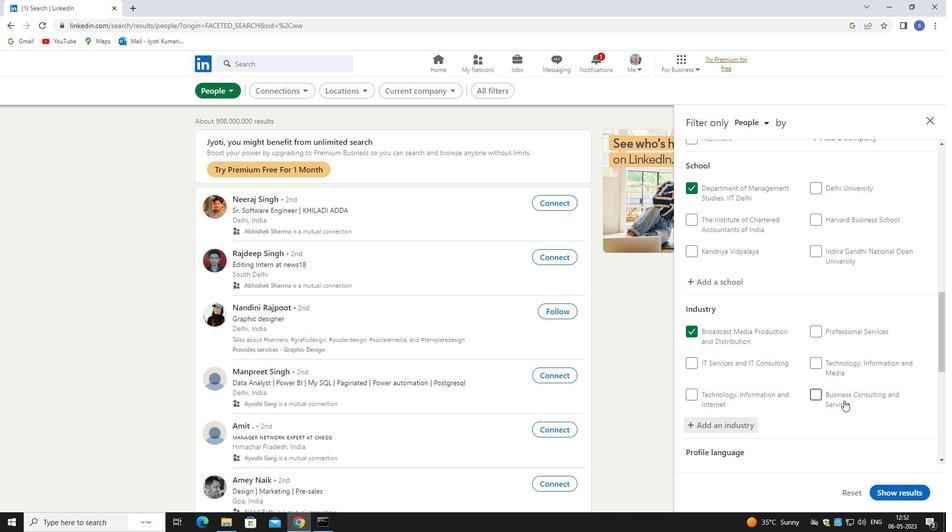 
Action: Mouse scrolled (844, 400) with delta (0, 0)
Screenshot: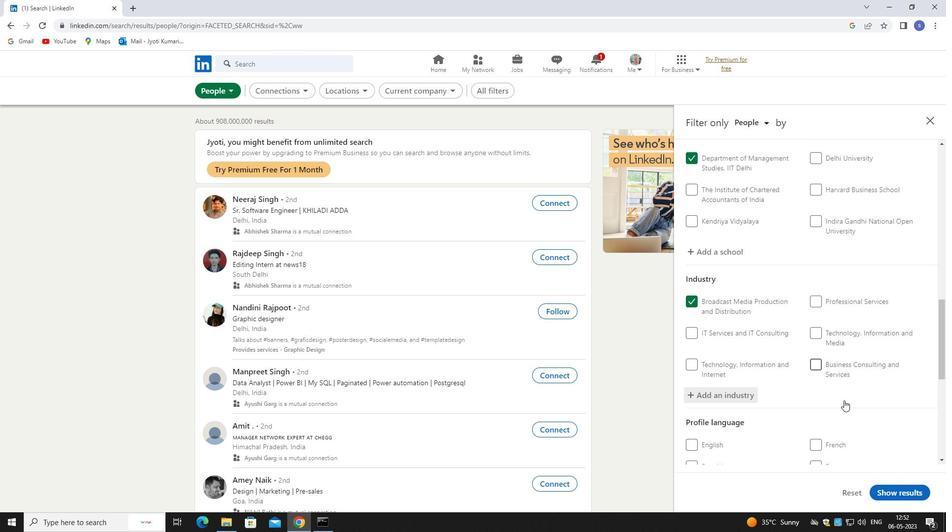 
Action: Mouse moved to (690, 371)
Screenshot: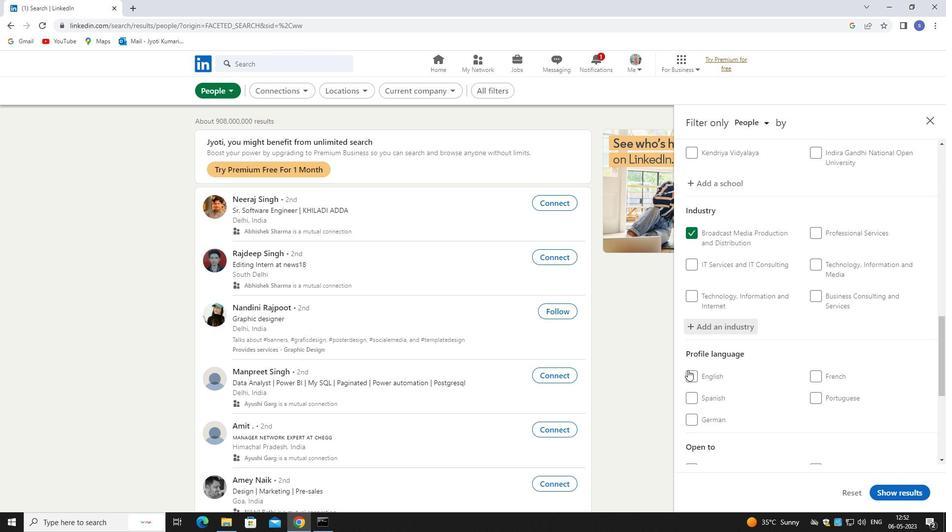 
Action: Mouse pressed left at (690, 371)
Screenshot: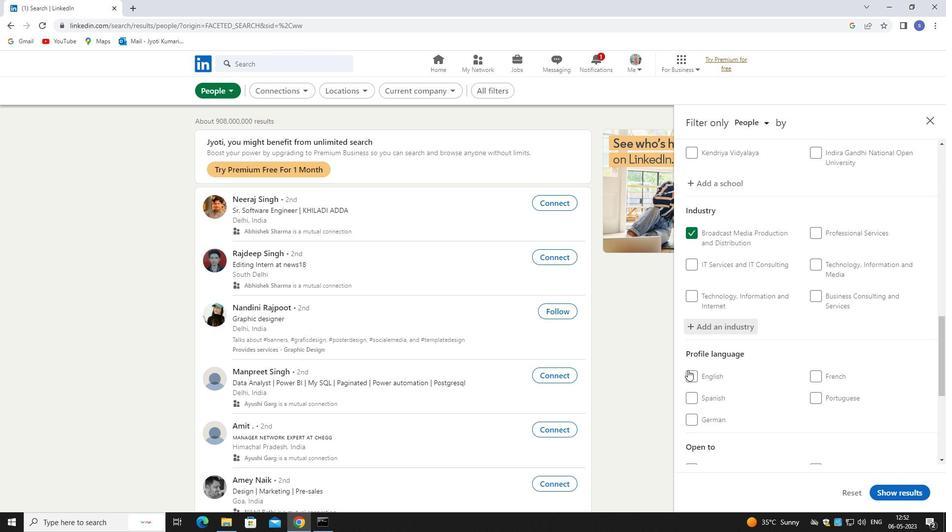
Action: Mouse moved to (734, 375)
Screenshot: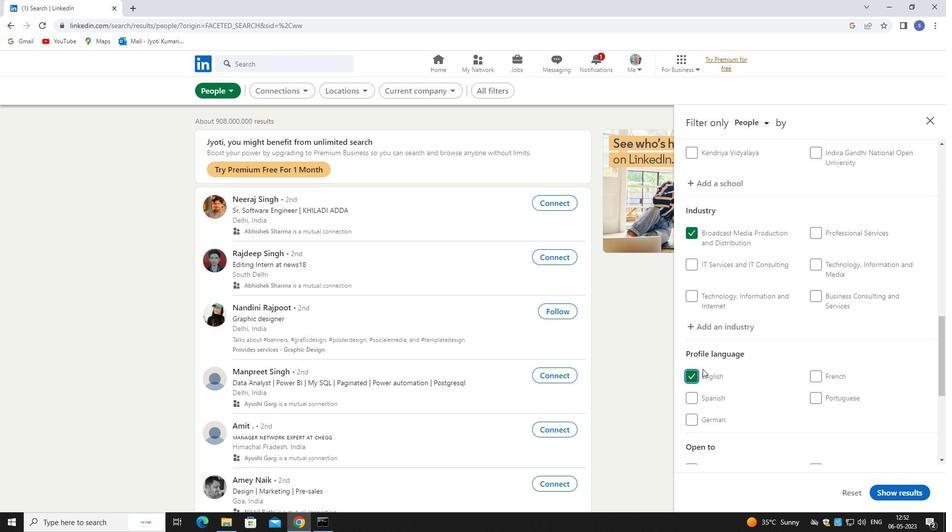 
Action: Mouse scrolled (734, 375) with delta (0, 0)
Screenshot: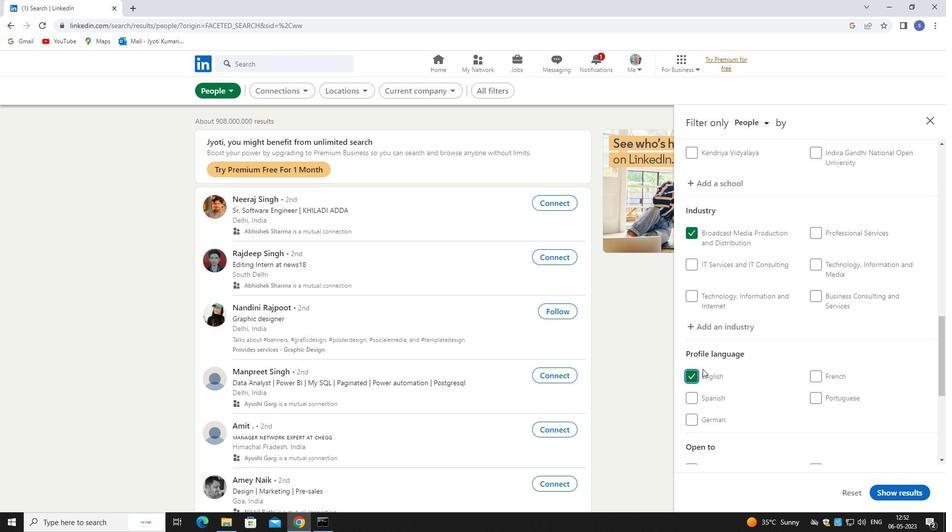 
Action: Mouse moved to (744, 379)
Screenshot: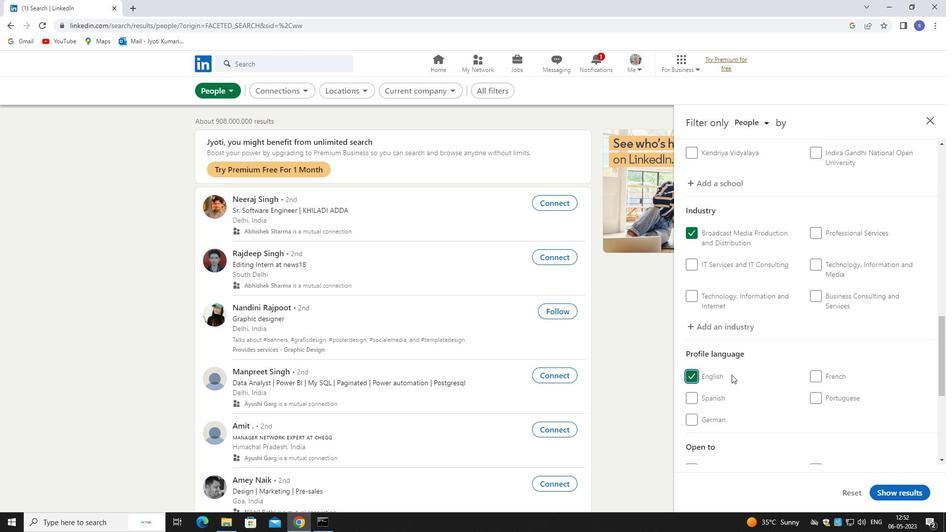 
Action: Mouse scrolled (744, 379) with delta (0, 0)
Screenshot: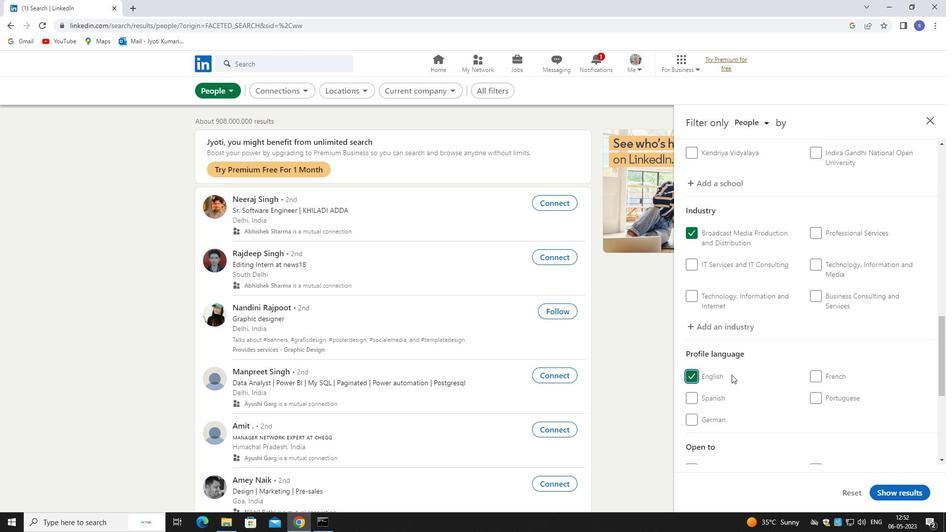 
Action: Mouse moved to (771, 386)
Screenshot: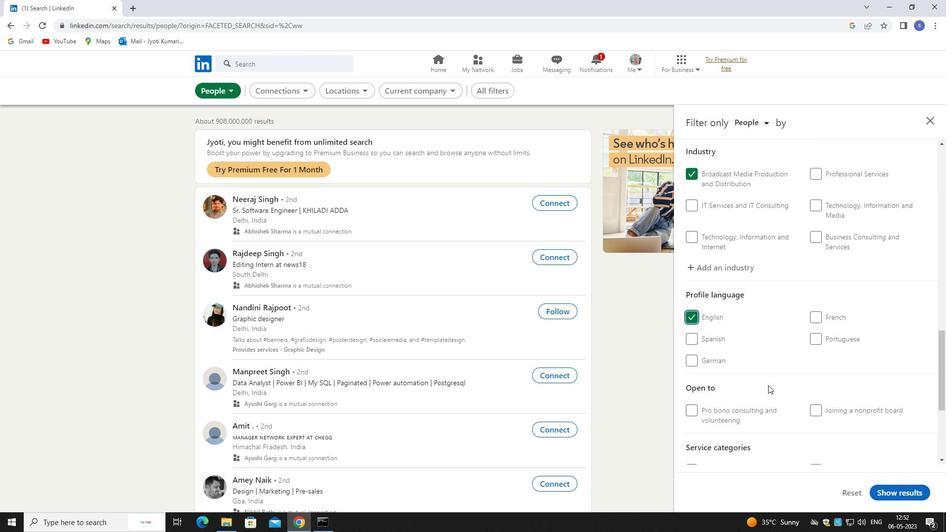 
Action: Mouse scrolled (771, 386) with delta (0, 0)
Screenshot: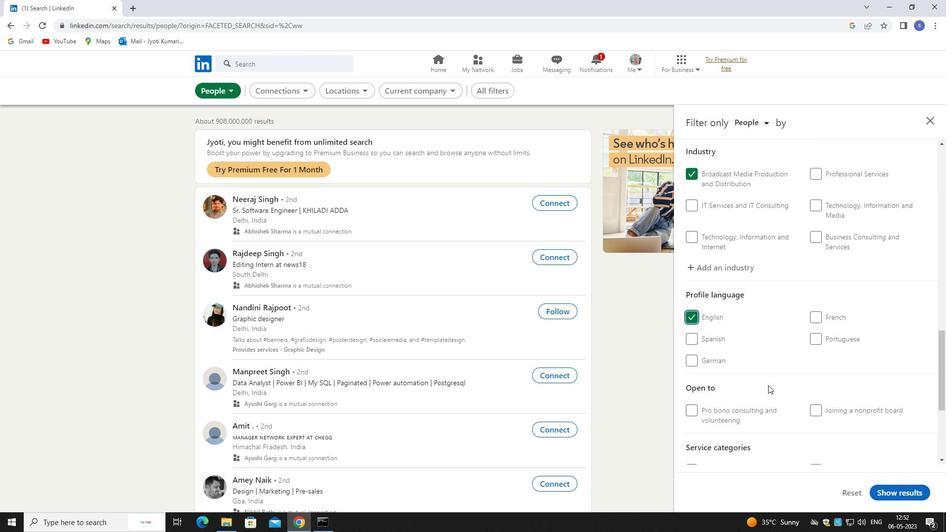
Action: Mouse moved to (849, 422)
Screenshot: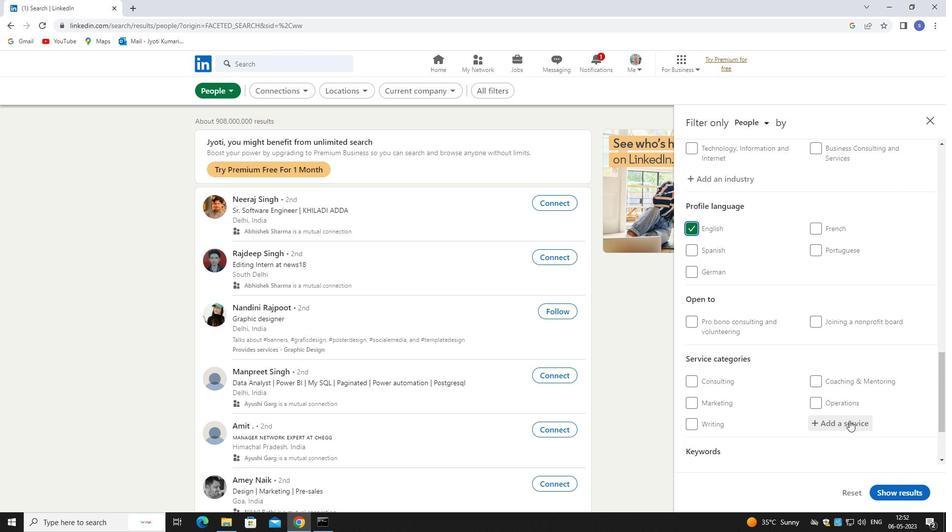 
Action: Mouse pressed left at (849, 422)
Screenshot: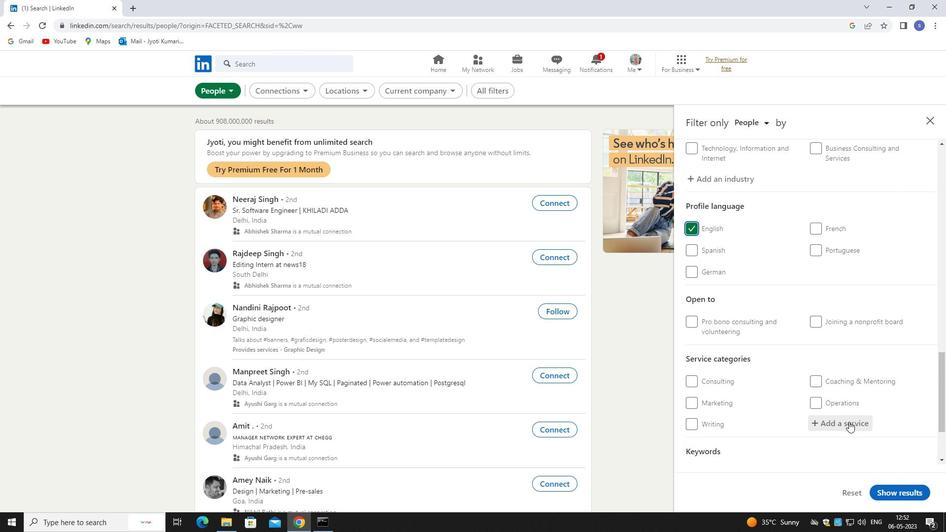 
Action: Mouse moved to (856, 431)
Screenshot: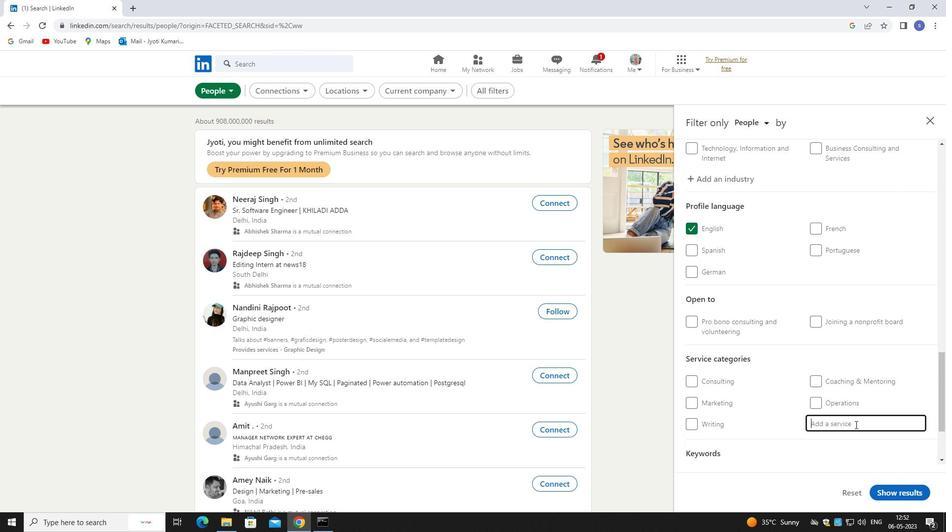 
Action: Key pressed video<Key.space>
Screenshot: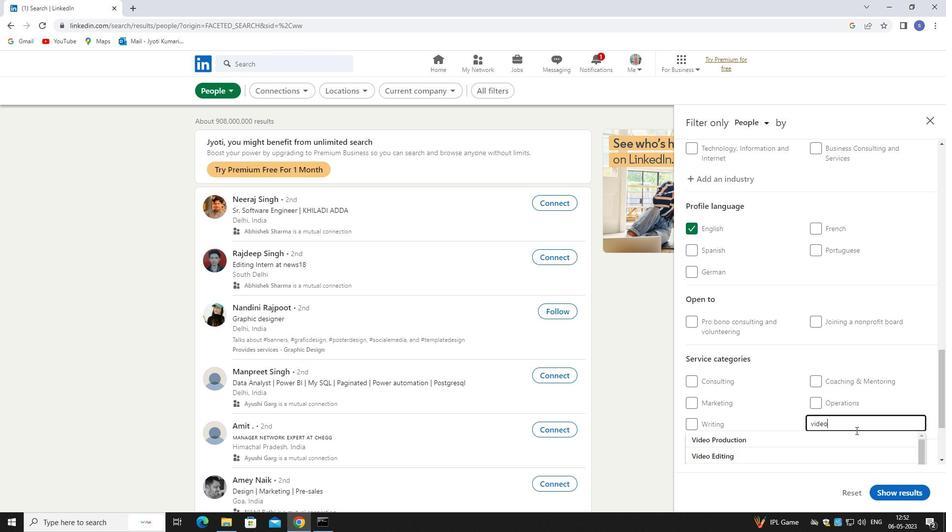 
Action: Mouse moved to (819, 437)
Screenshot: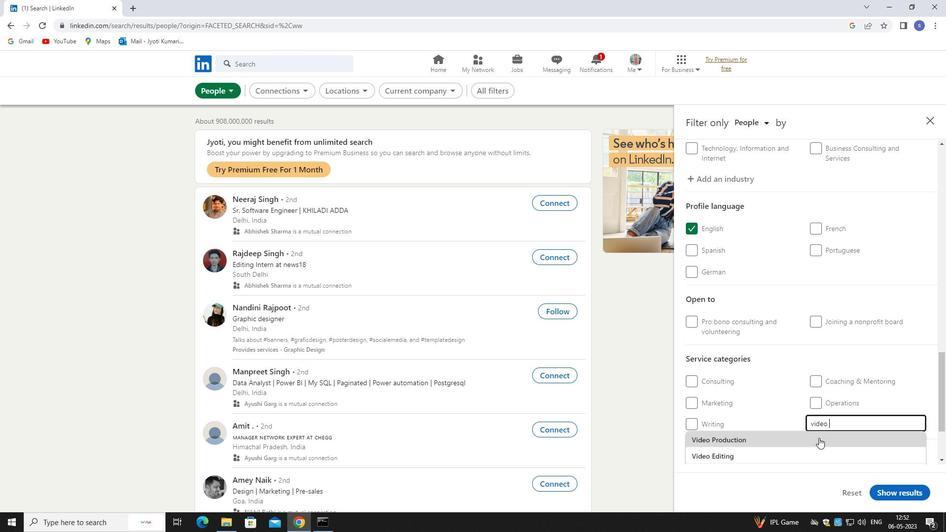 
Action: Mouse pressed left at (819, 437)
Screenshot: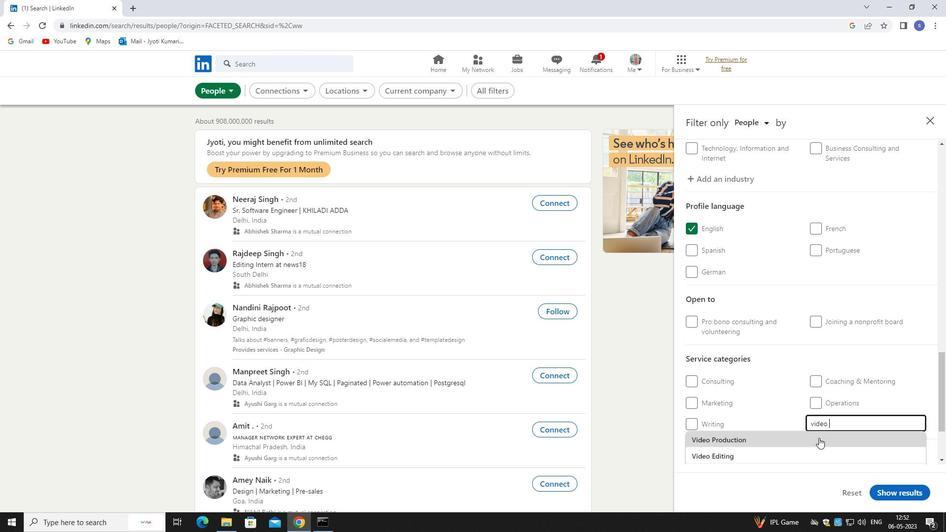 
Action: Mouse moved to (821, 438)
Screenshot: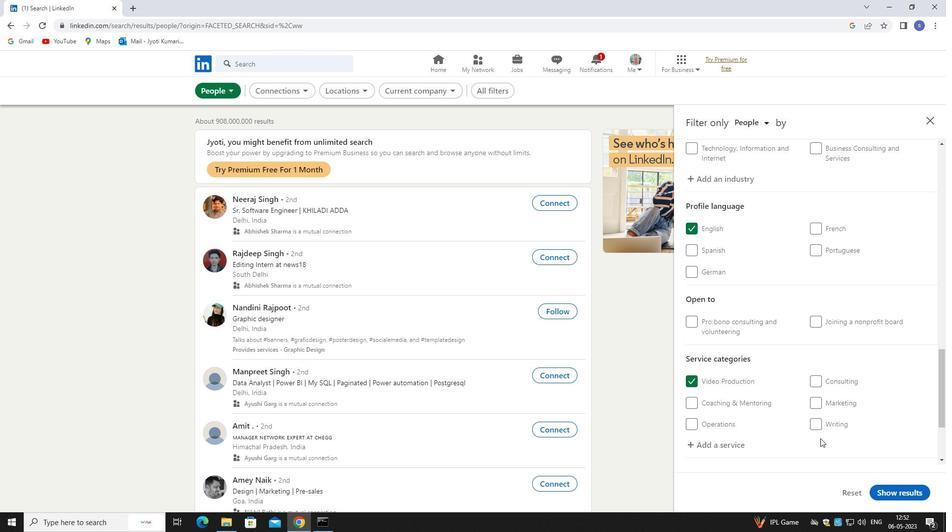 
Action: Mouse scrolled (821, 437) with delta (0, 0)
Screenshot: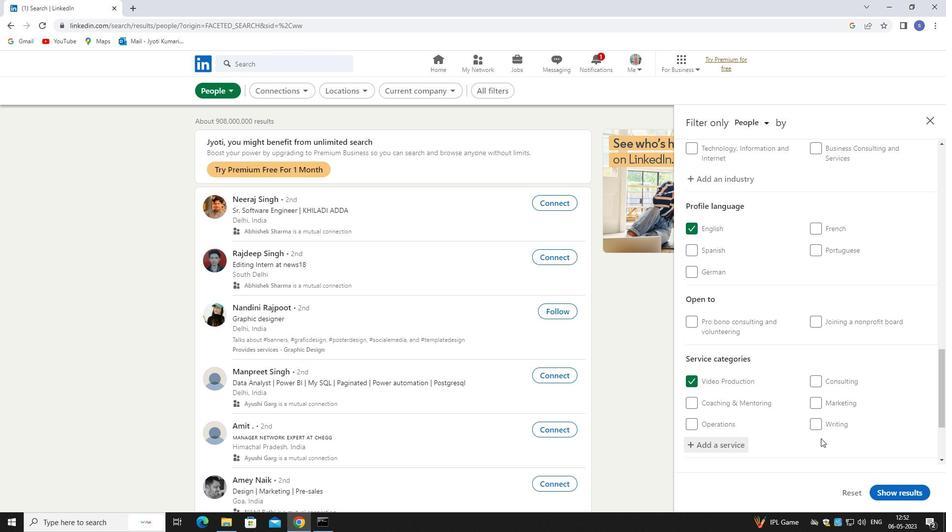
Action: Mouse scrolled (821, 437) with delta (0, 0)
Screenshot: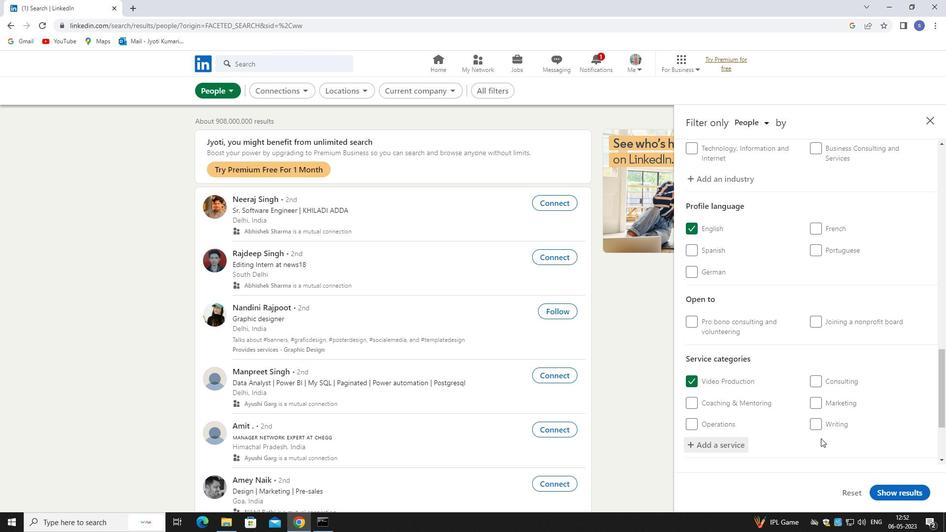 
Action: Mouse scrolled (821, 437) with delta (0, 0)
Screenshot: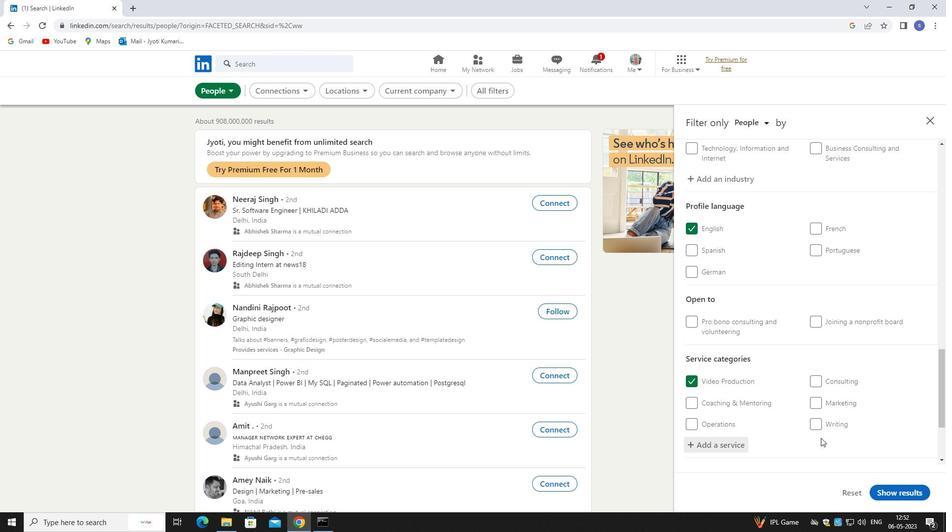 
Action: Mouse moved to (777, 423)
Screenshot: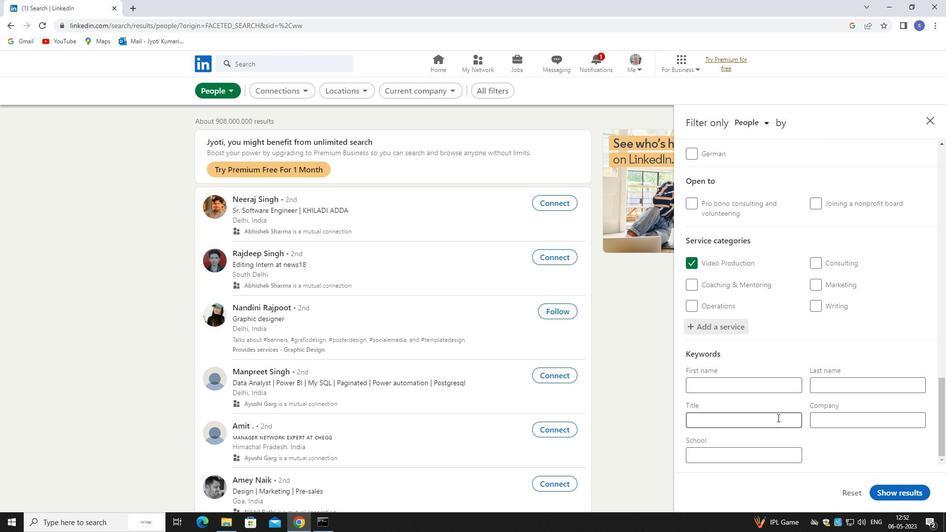 
Action: Mouse pressed left at (777, 423)
Screenshot: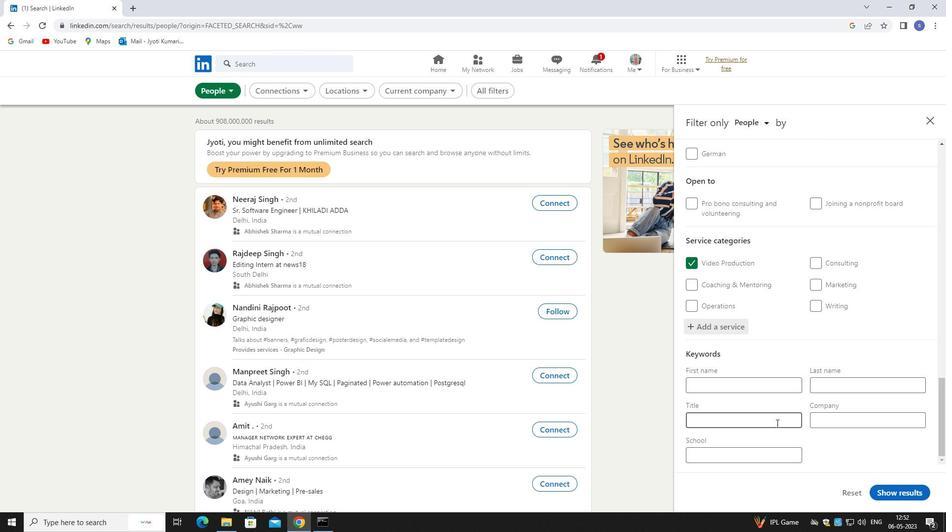 
Action: Key pressed <Key.shift>BARISTA
Screenshot: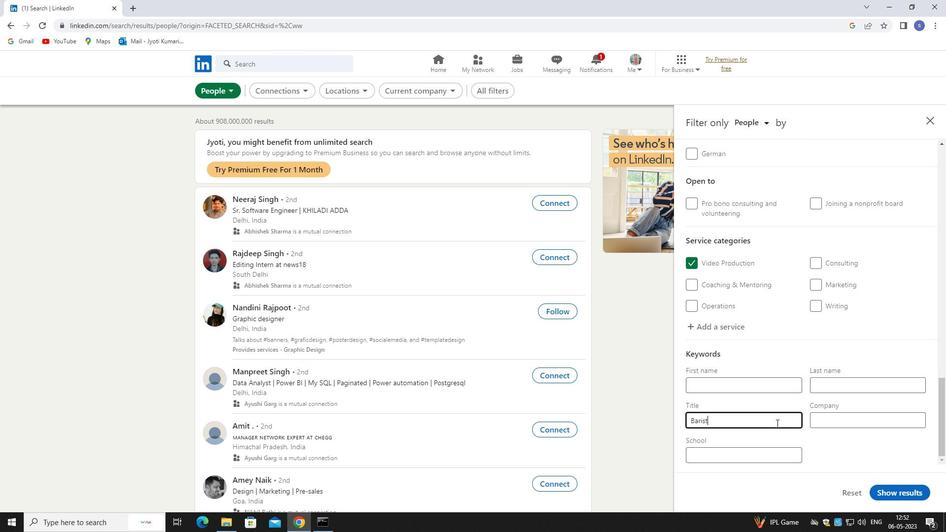 
Action: Mouse moved to (889, 493)
Screenshot: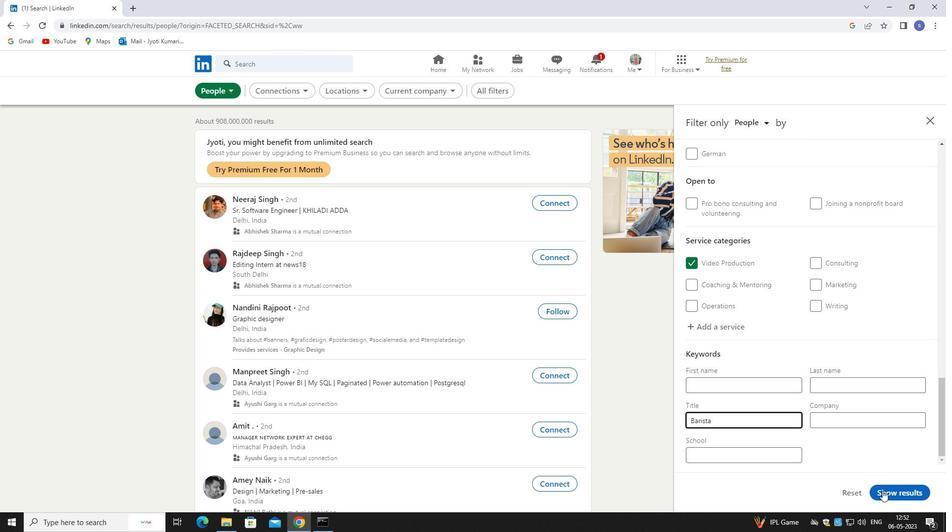 
Action: Mouse pressed left at (889, 493)
Screenshot: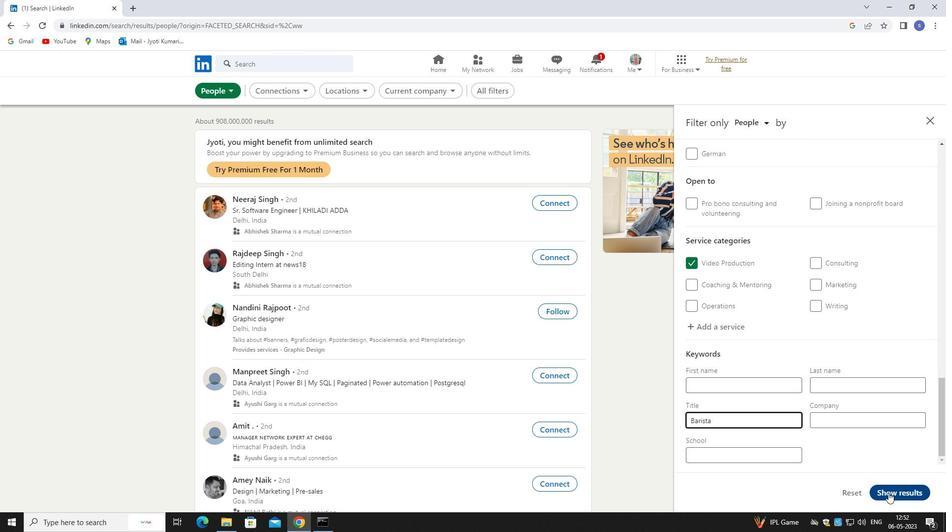 
Action: Mouse moved to (890, 490)
Screenshot: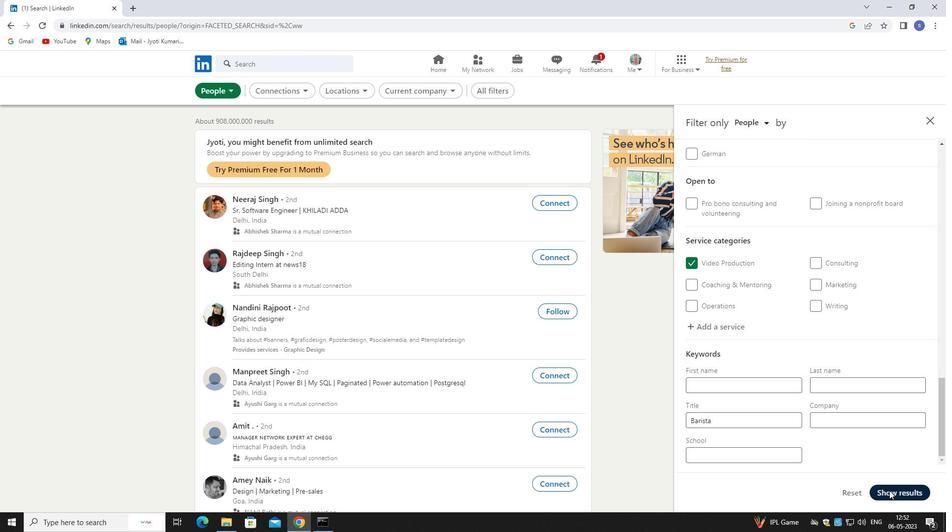 
